 Task: Plan a trip to Dubai, including visiting the Burj Khalifa and exploring flight options from New Delhi.
Action: Mouse moved to (376, 603)
Screenshot: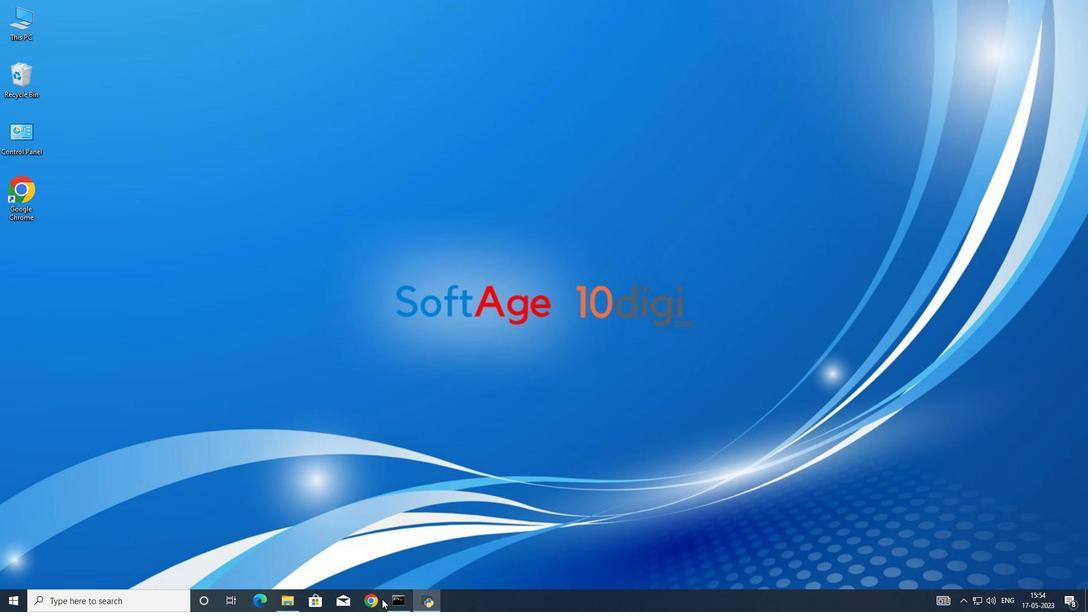 
Action: Mouse pressed left at (376, 603)
Screenshot: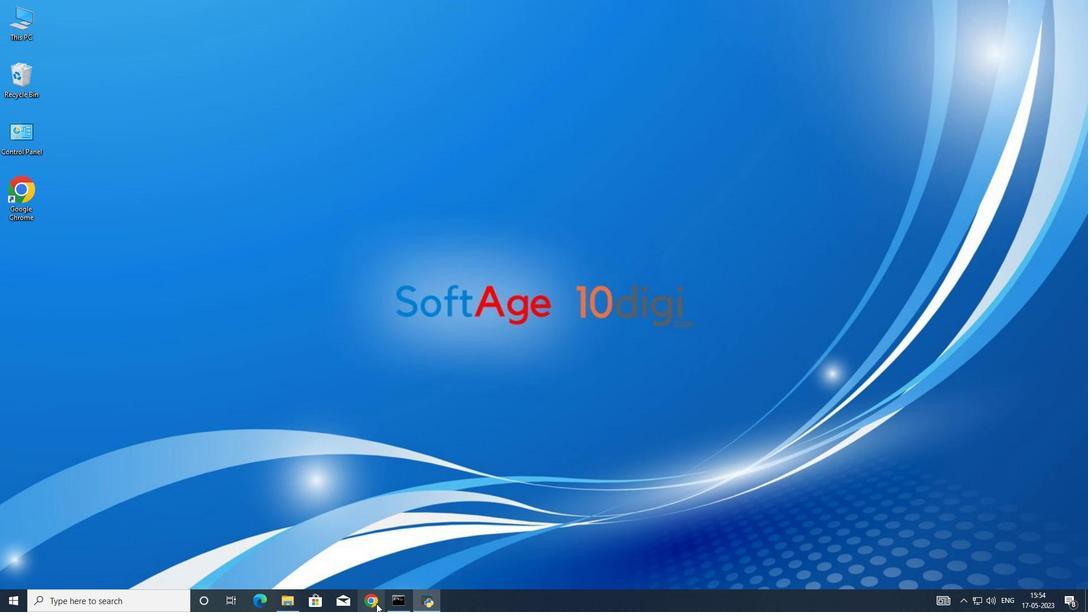 
Action: Mouse moved to (480, 302)
Screenshot: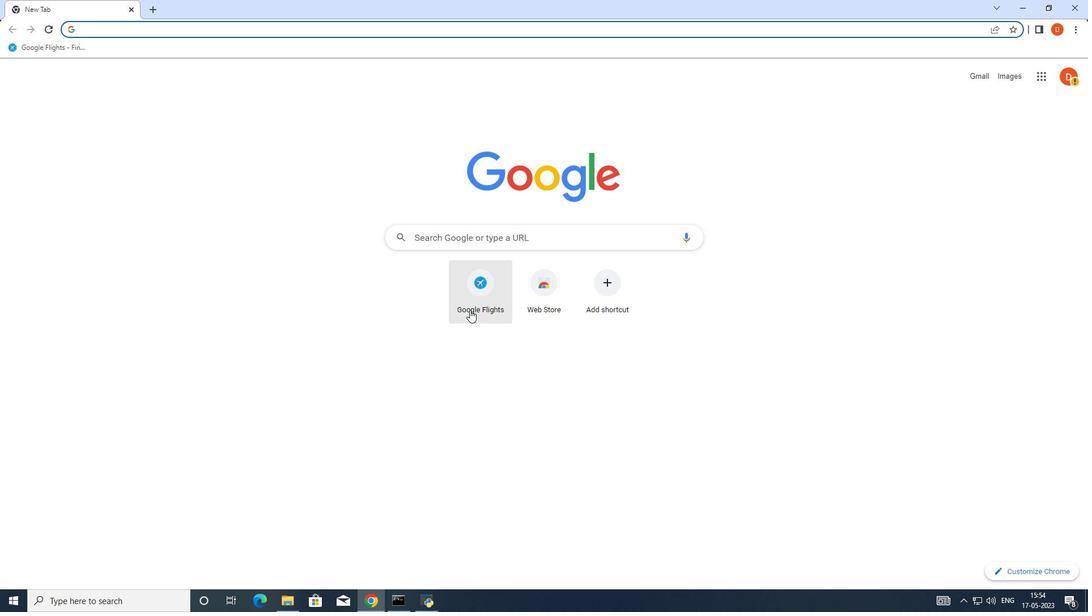 
Action: Mouse pressed left at (480, 302)
Screenshot: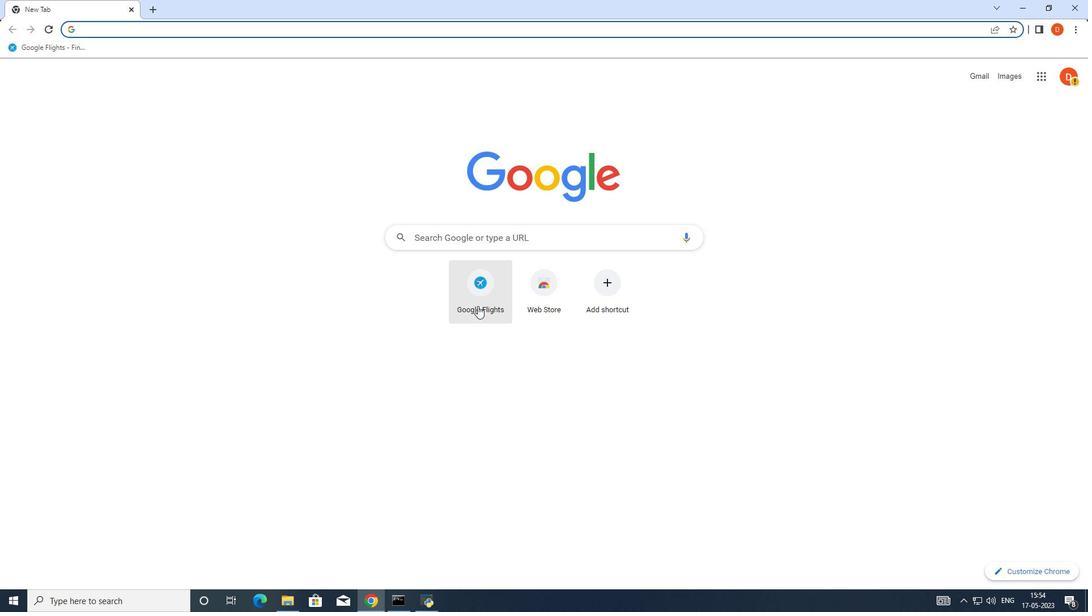 
Action: Mouse moved to (20, 61)
Screenshot: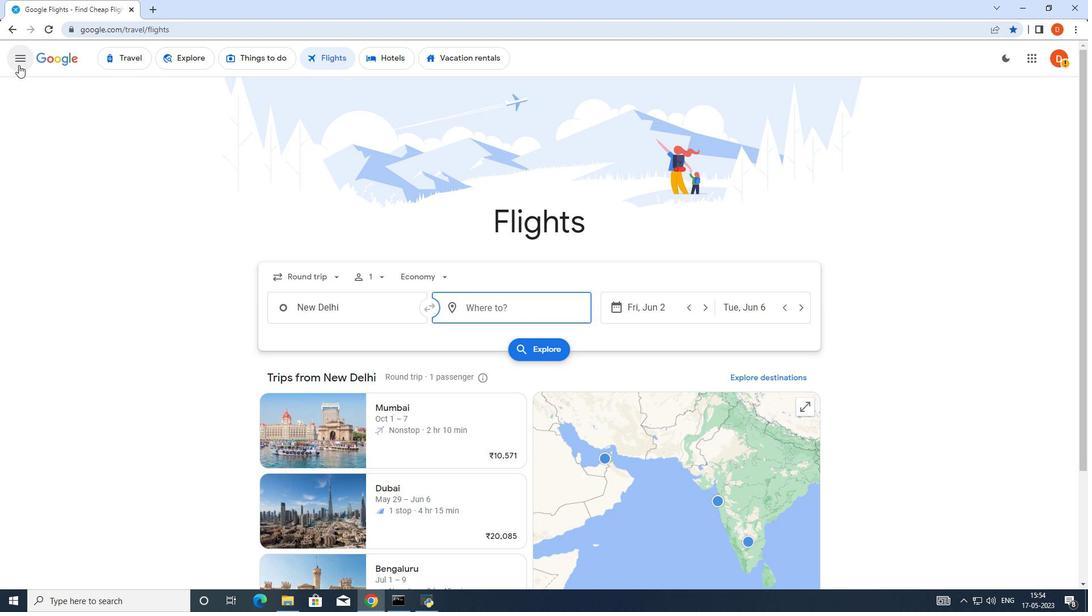 
Action: Mouse pressed left at (20, 61)
Screenshot: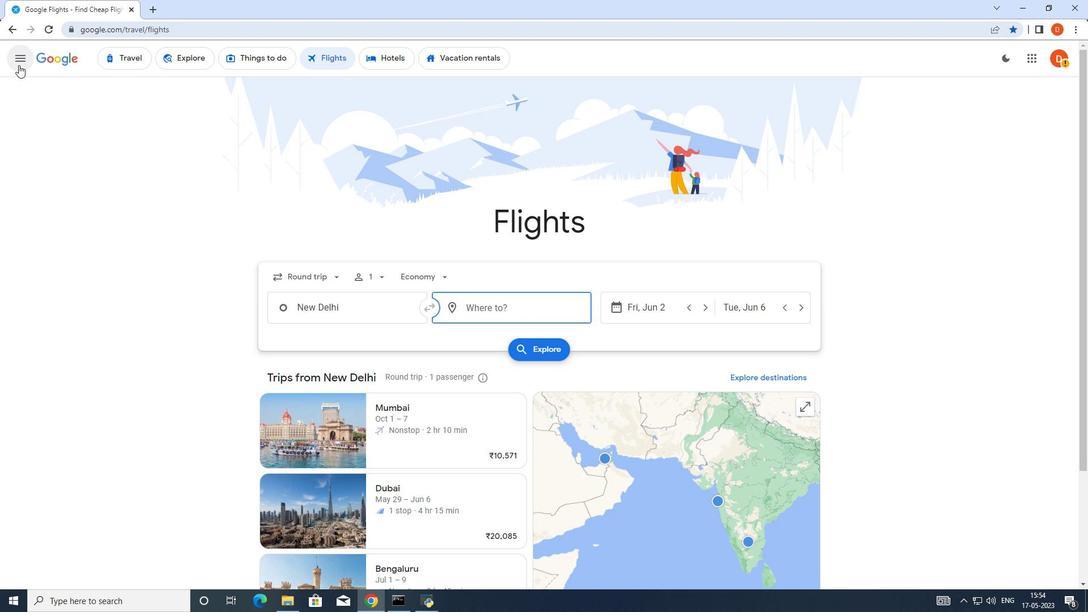 
Action: Mouse moved to (85, 121)
Screenshot: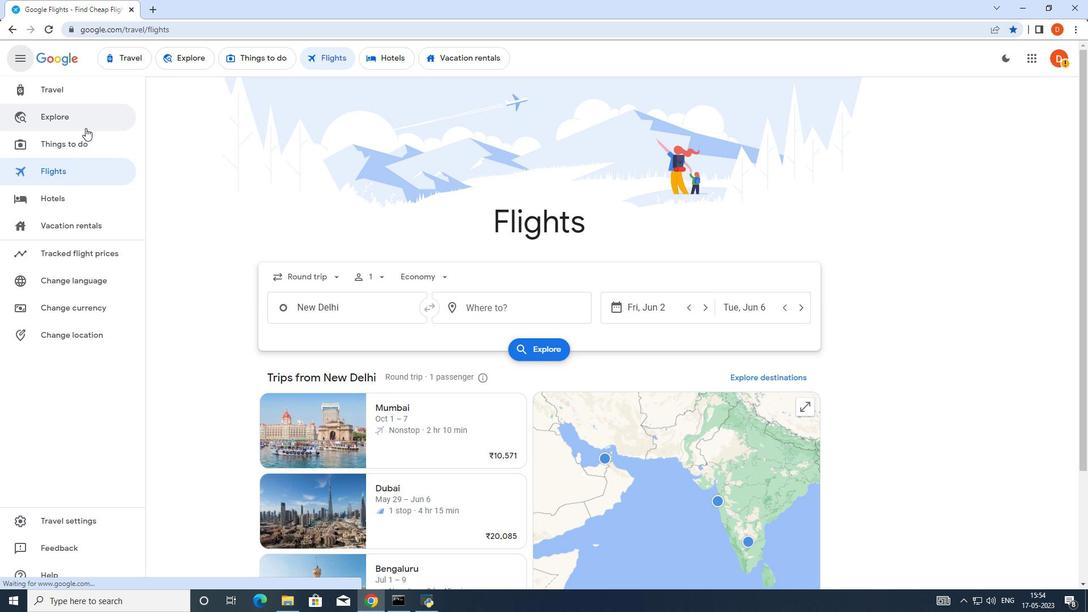 
Action: Mouse pressed left at (85, 121)
Screenshot: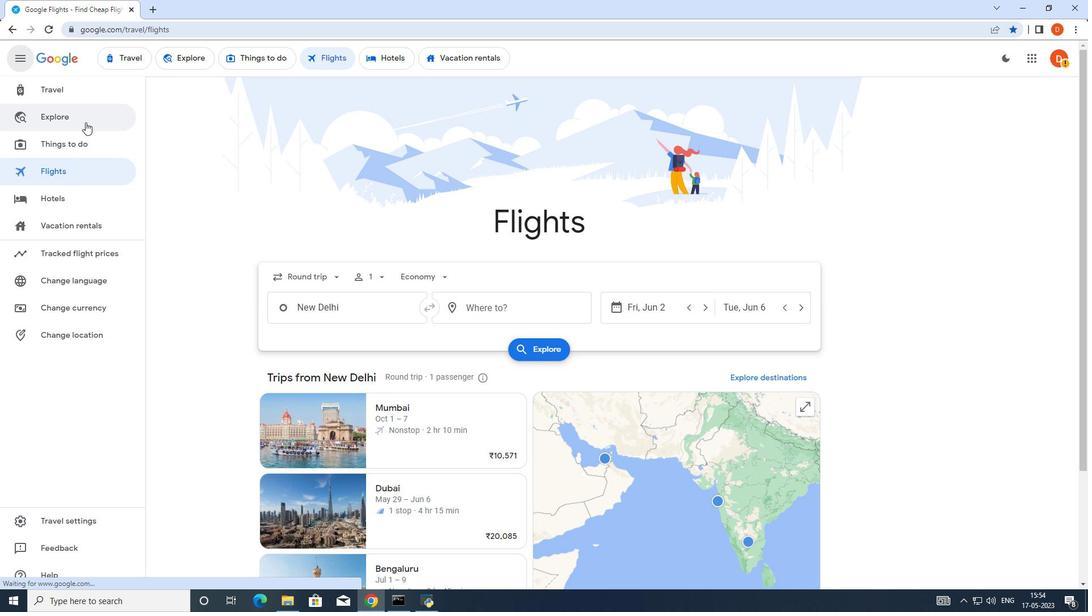 
Action: Mouse moved to (145, 129)
Screenshot: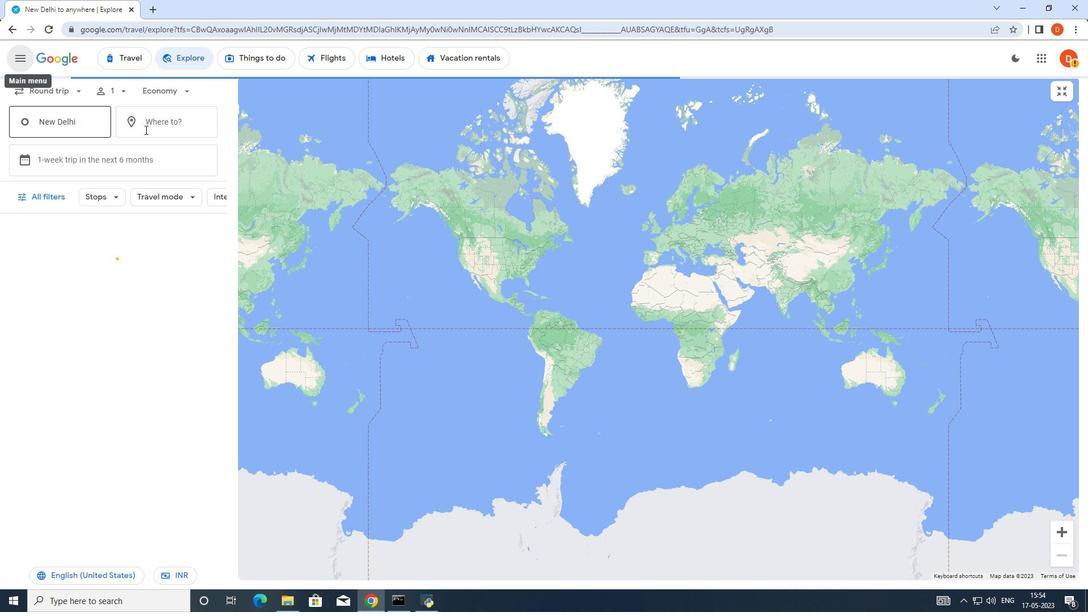 
Action: Mouse pressed left at (145, 129)
Screenshot: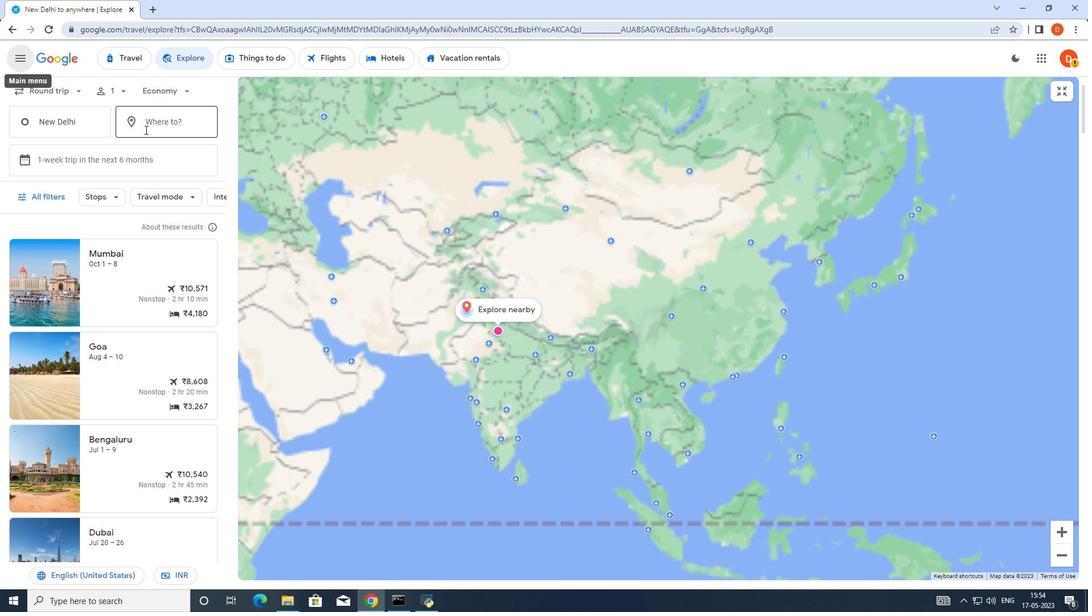 
Action: Mouse moved to (142, 134)
Screenshot: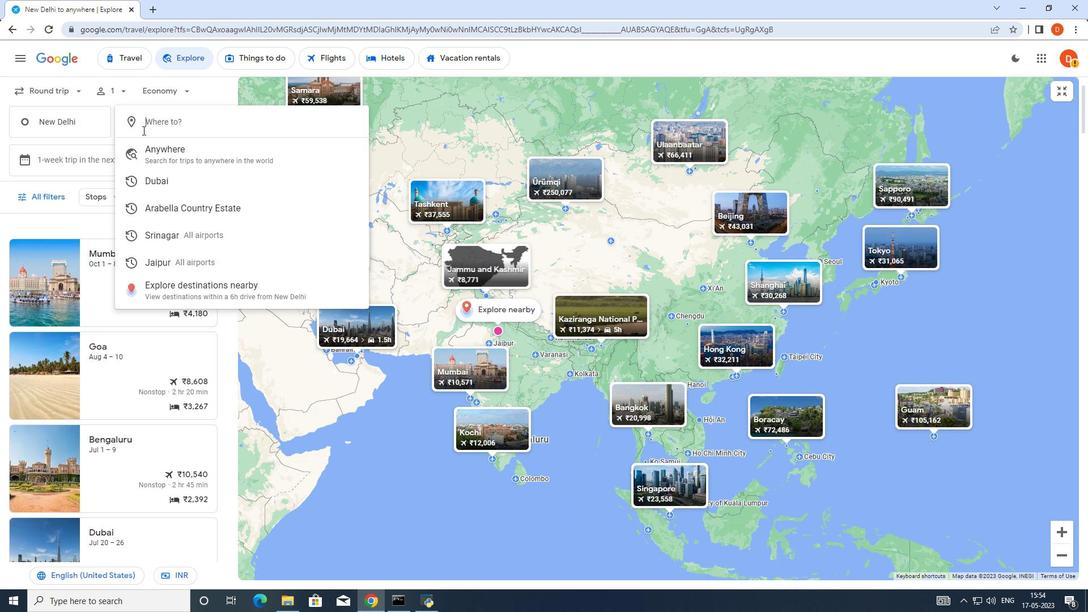 
Action: Key pressed dubai
Screenshot: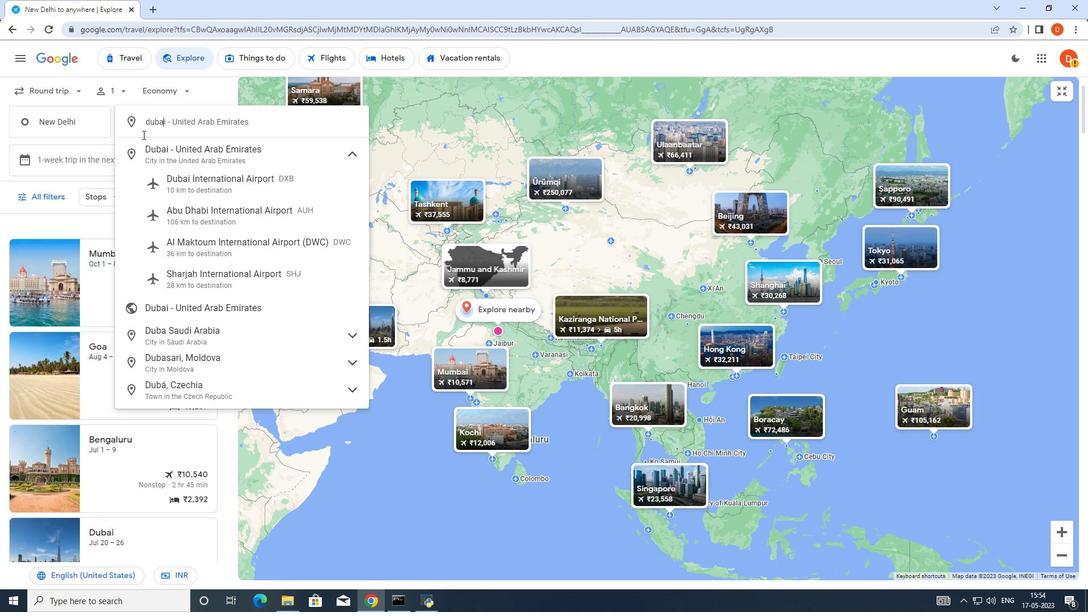 
Action: Mouse moved to (205, 126)
Screenshot: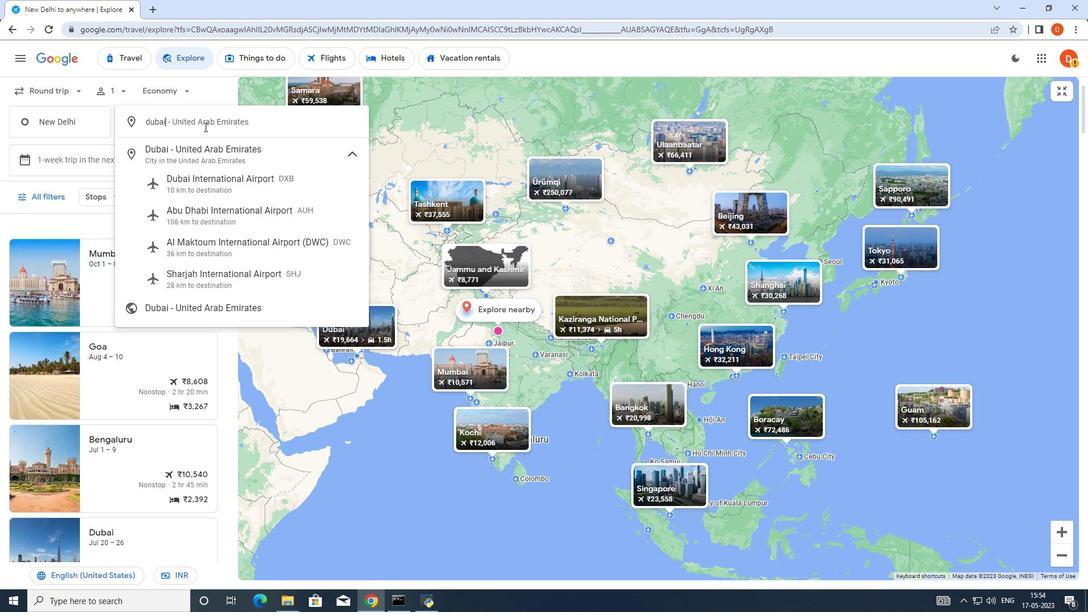 
Action: Mouse pressed left at (205, 126)
Screenshot: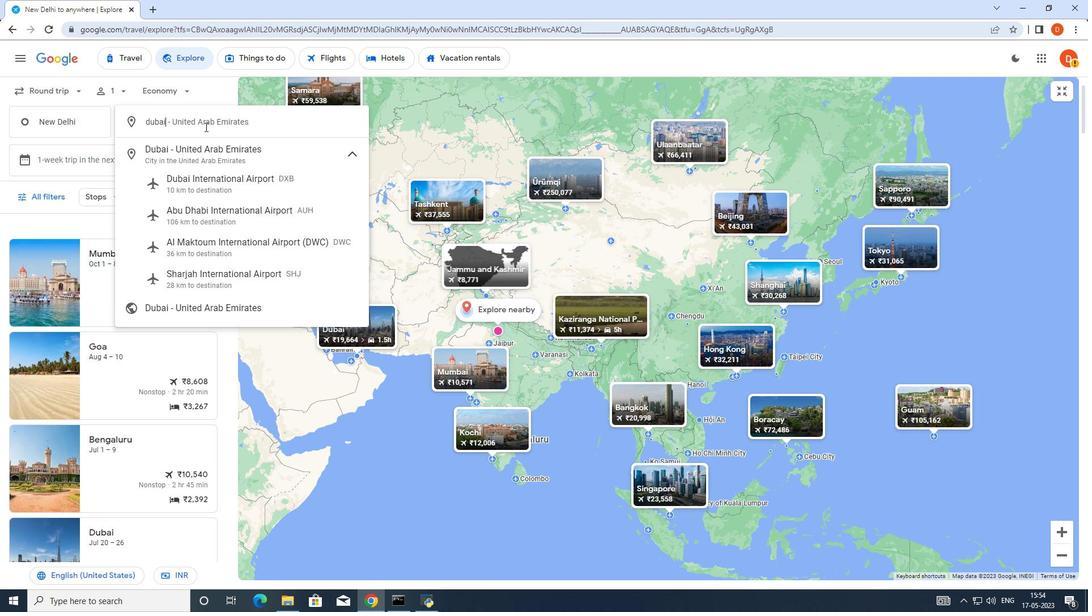 
Action: Mouse moved to (273, 124)
Screenshot: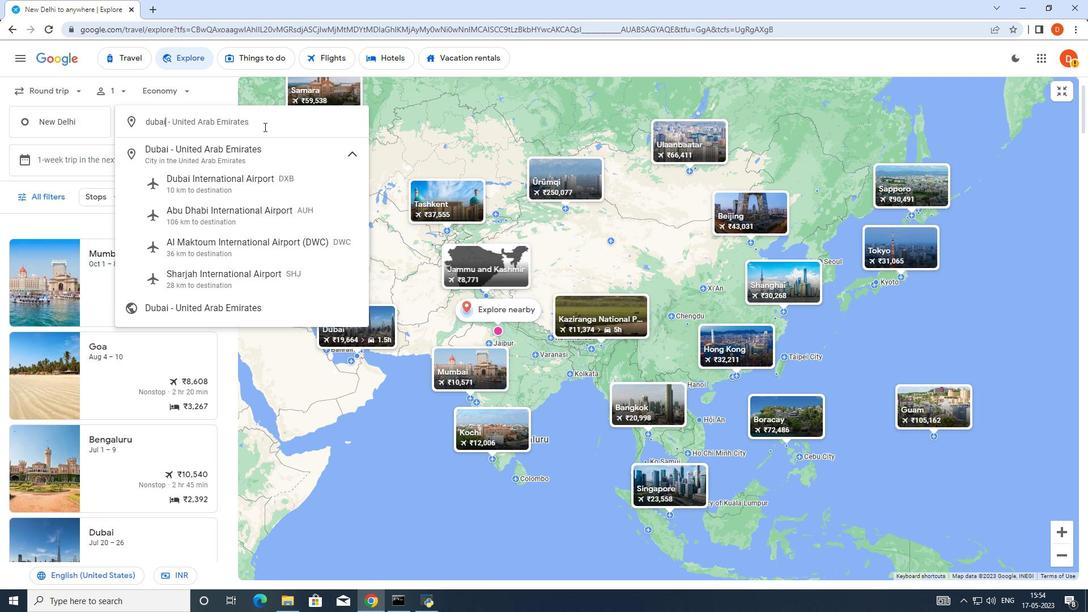 
Action: Mouse pressed left at (273, 124)
Screenshot: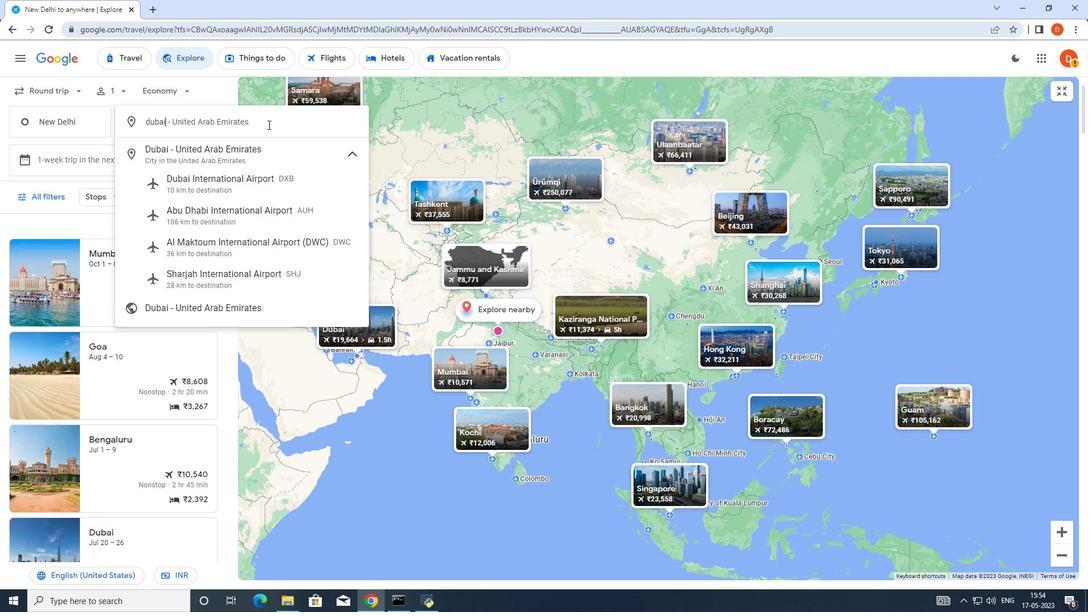 
Action: Mouse moved to (271, 125)
Screenshot: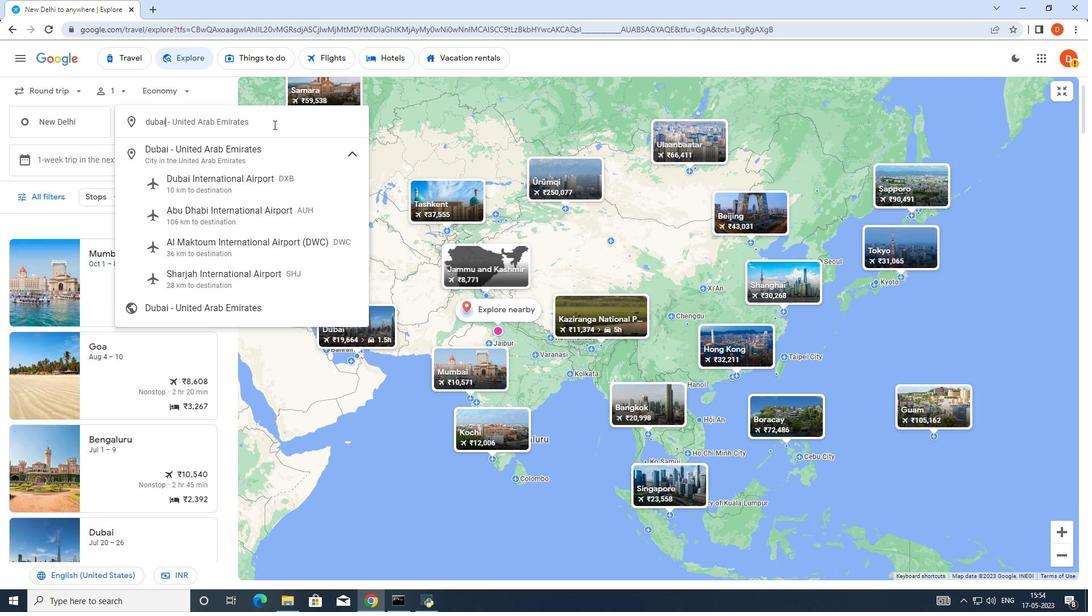 
Action: Key pressed <Key.enter>
Screenshot: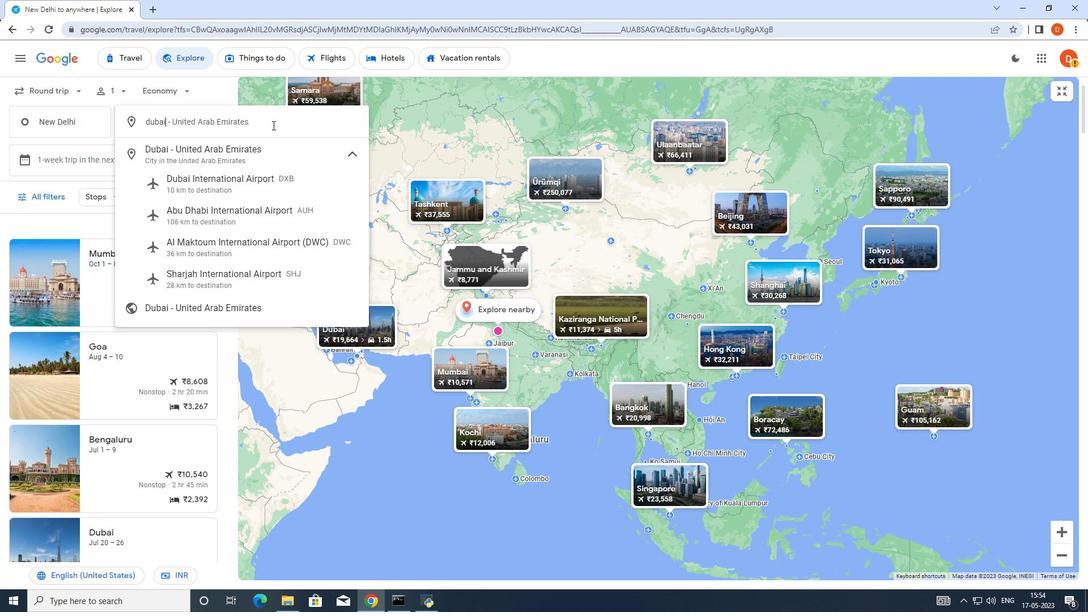 
Action: Mouse moved to (150, 312)
Screenshot: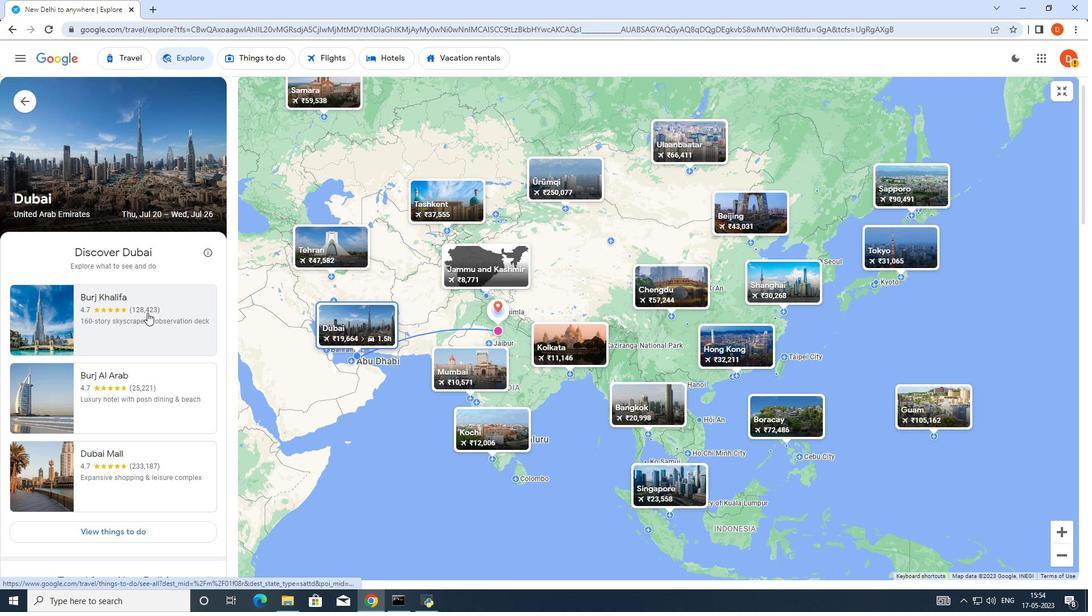 
Action: Mouse scrolled (150, 312) with delta (0, 0)
Screenshot: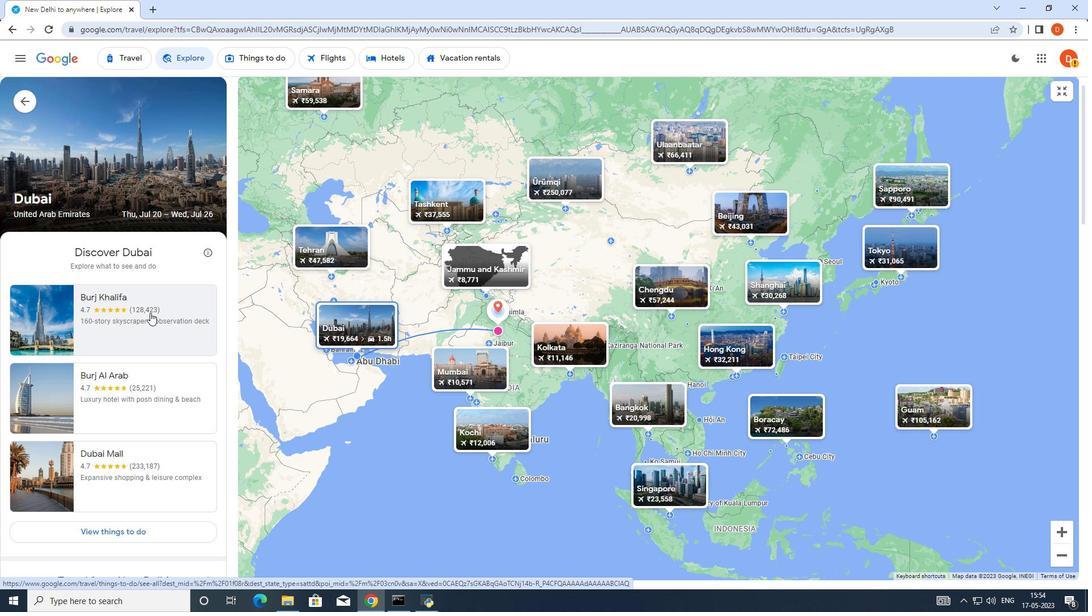 
Action: Mouse moved to (161, 250)
Screenshot: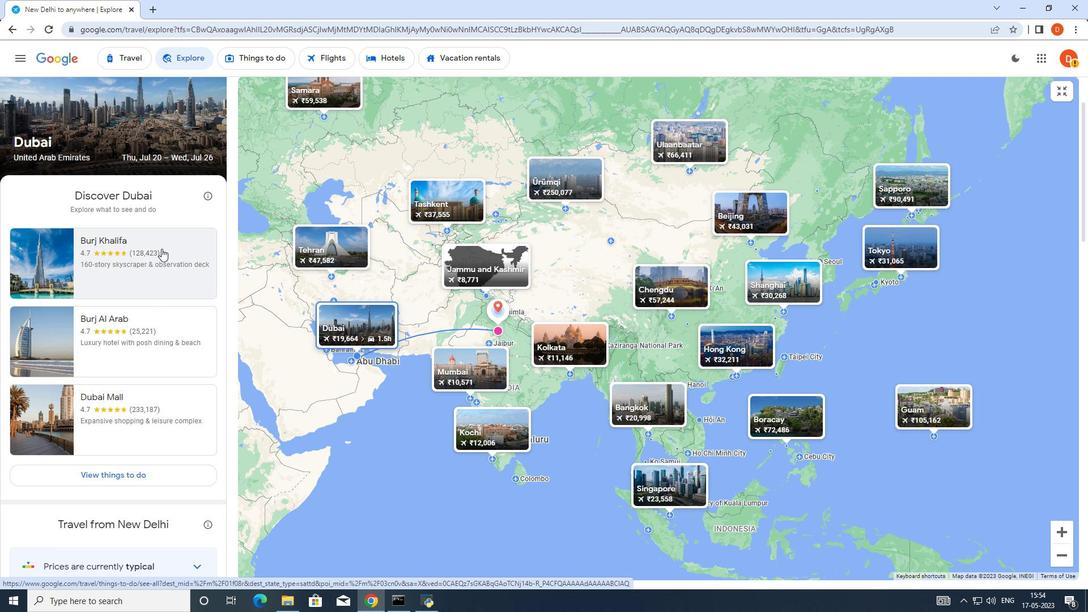 
Action: Mouse pressed left at (161, 250)
Screenshot: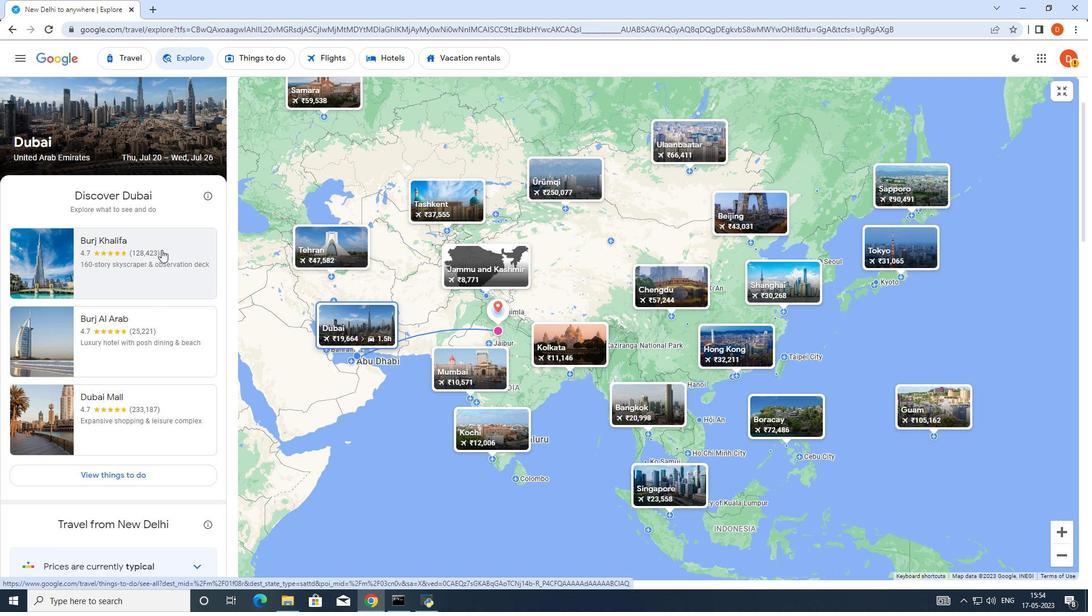 
Action: Mouse moved to (151, 285)
Screenshot: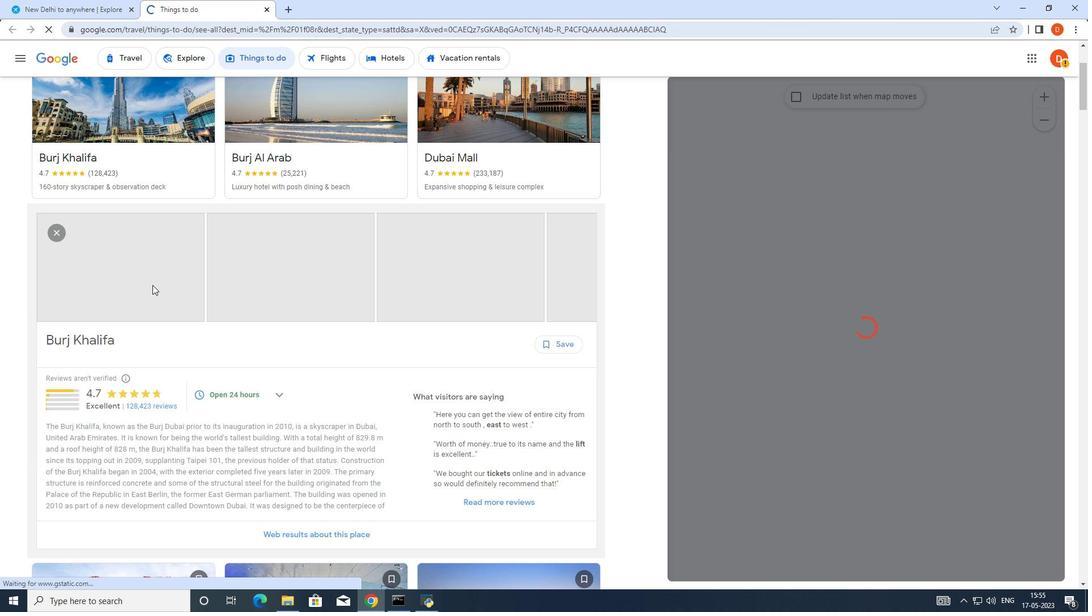 
Action: Mouse scrolled (151, 284) with delta (0, 0)
Screenshot: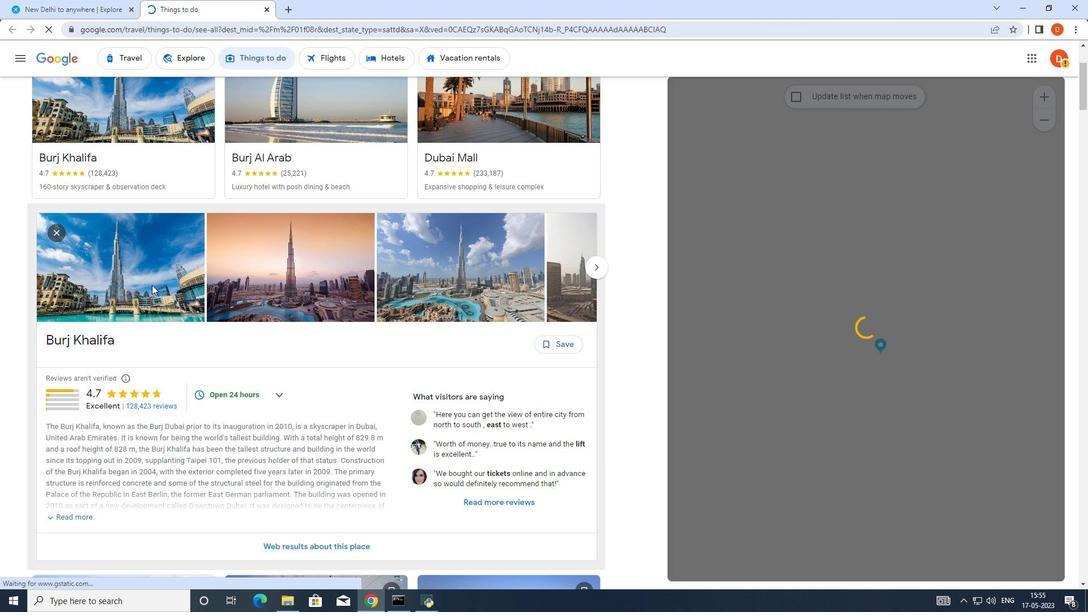 
Action: Mouse scrolled (151, 284) with delta (0, 0)
Screenshot: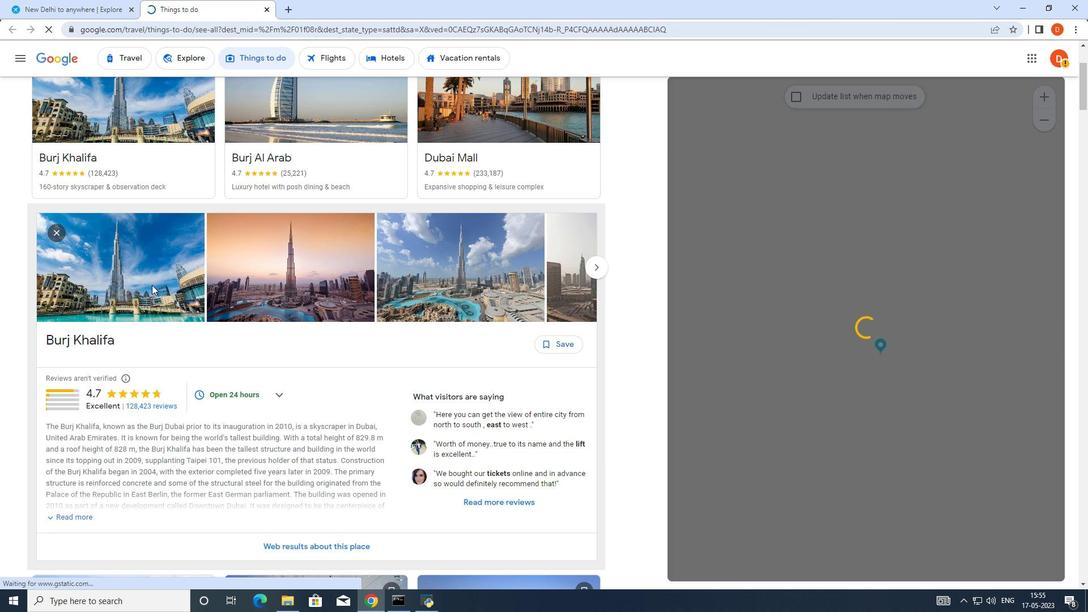
Action: Mouse scrolled (151, 284) with delta (0, 0)
Screenshot: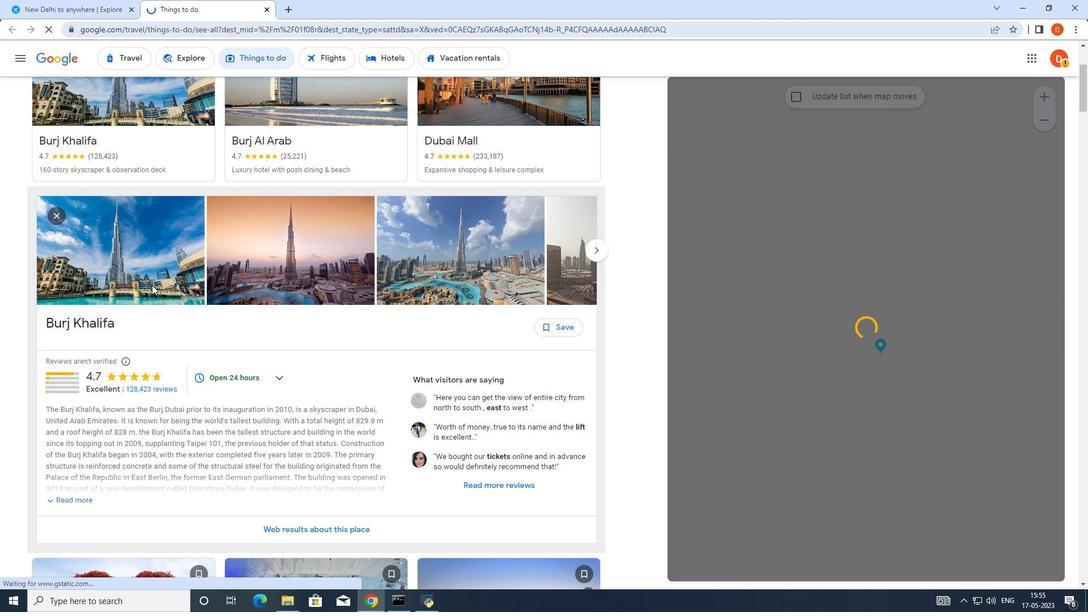 
Action: Mouse moved to (490, 331)
Screenshot: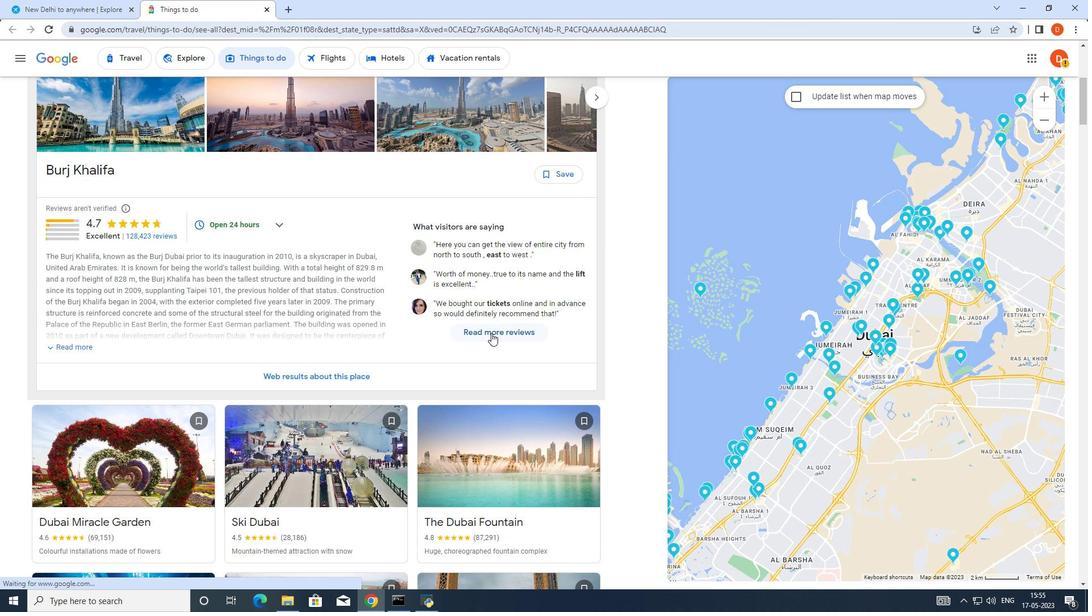 
Action: Mouse pressed left at (490, 331)
Screenshot: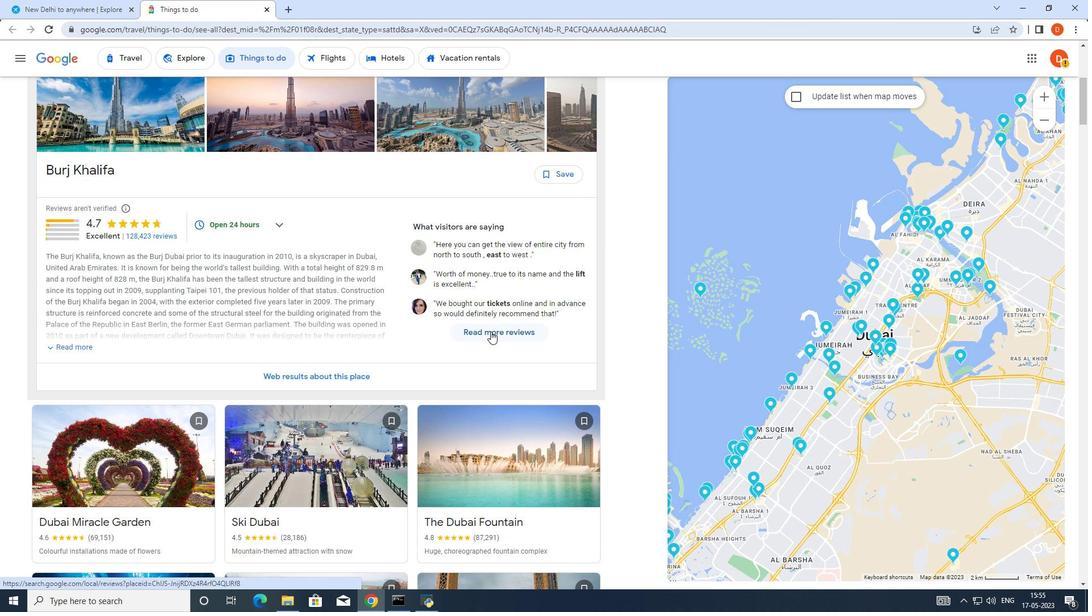 
Action: Mouse moved to (556, 378)
Screenshot: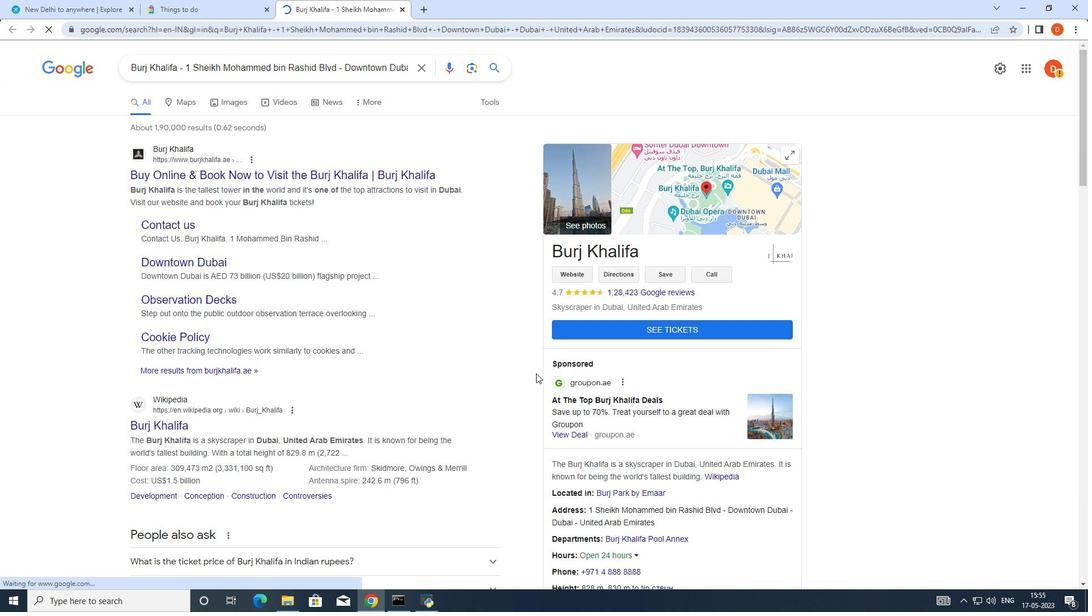 
Action: Mouse scrolled (556, 377) with delta (0, 0)
Screenshot: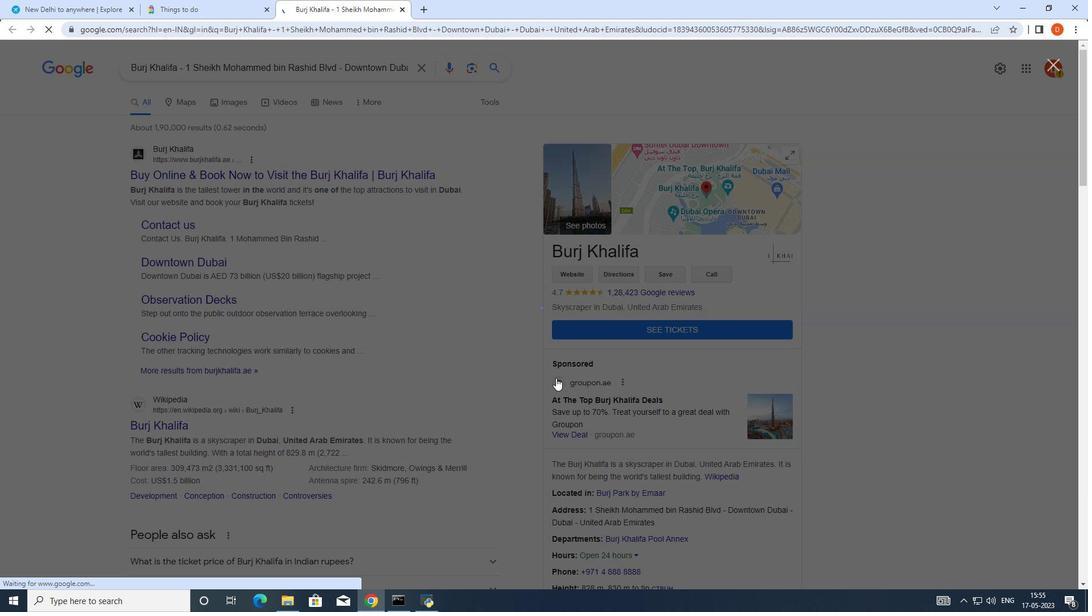 
Action: Mouse scrolled (556, 377) with delta (0, 0)
Screenshot: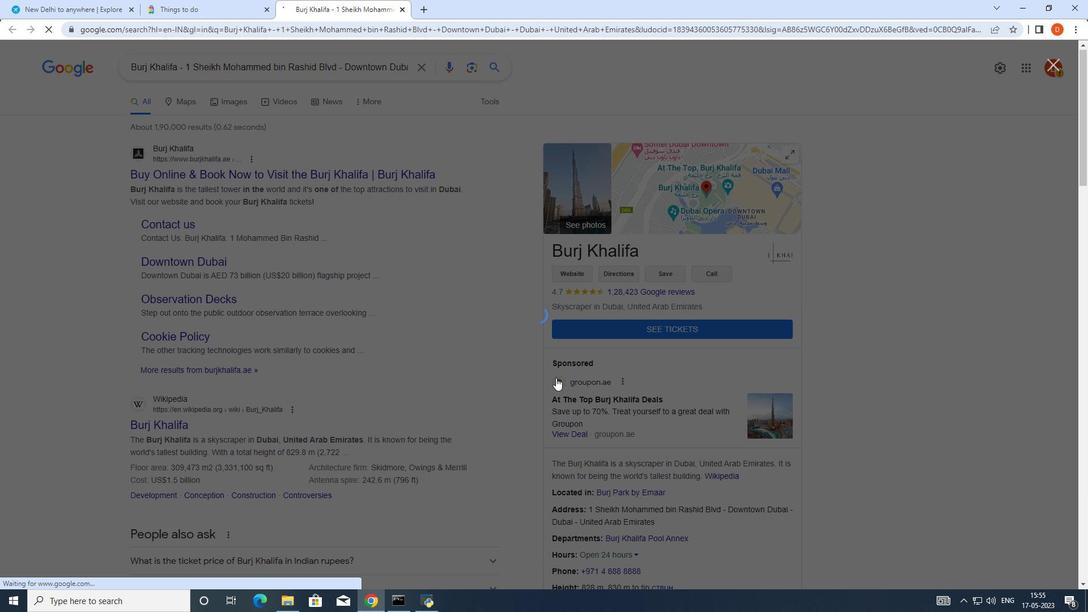
Action: Mouse moved to (412, 318)
Screenshot: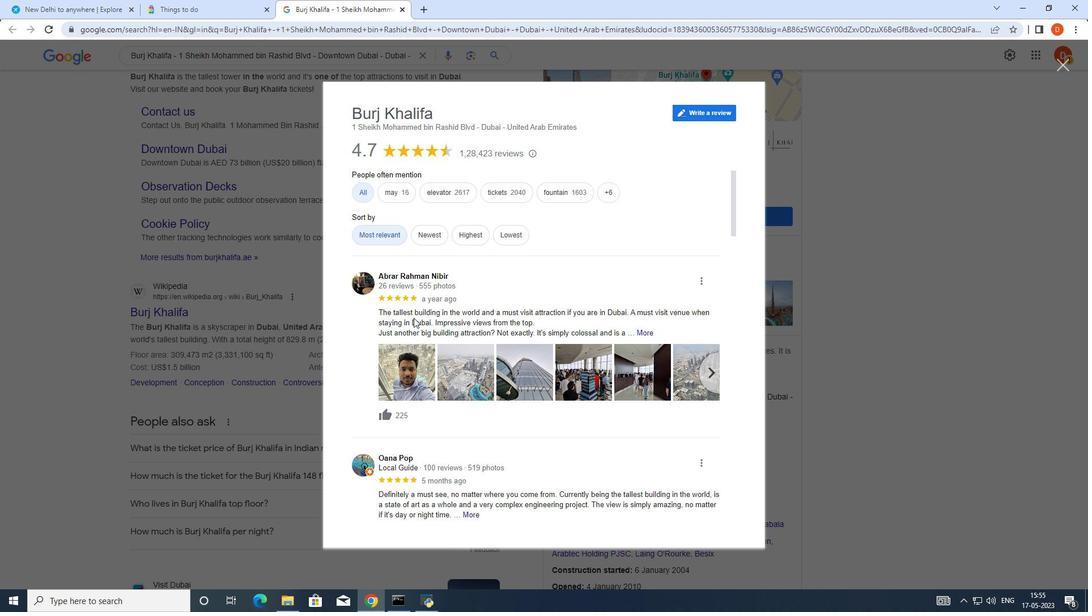 
Action: Mouse scrolled (412, 317) with delta (0, 0)
Screenshot: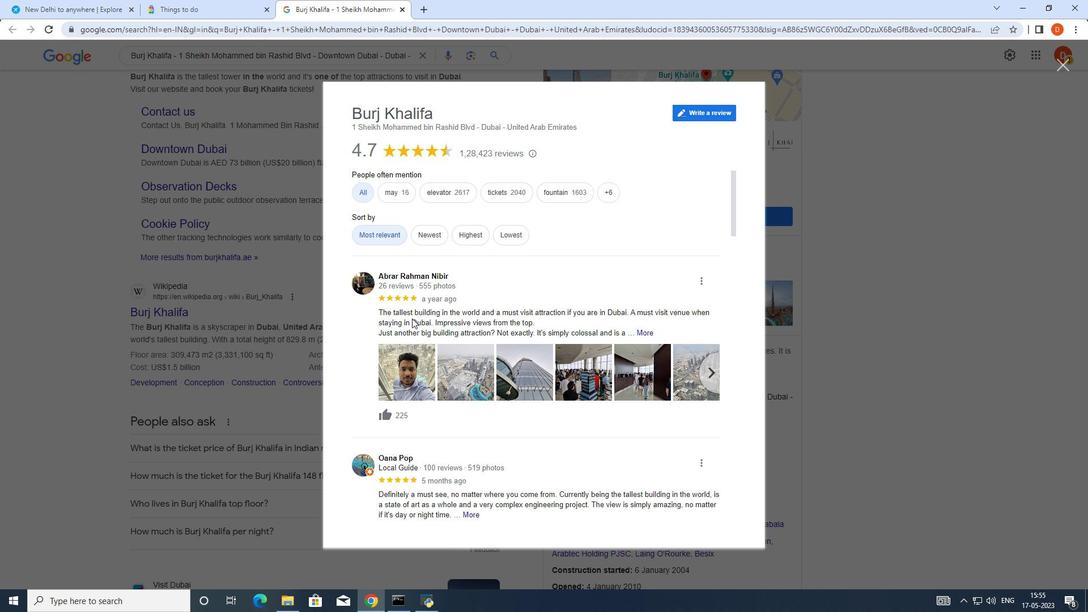 
Action: Mouse moved to (643, 272)
Screenshot: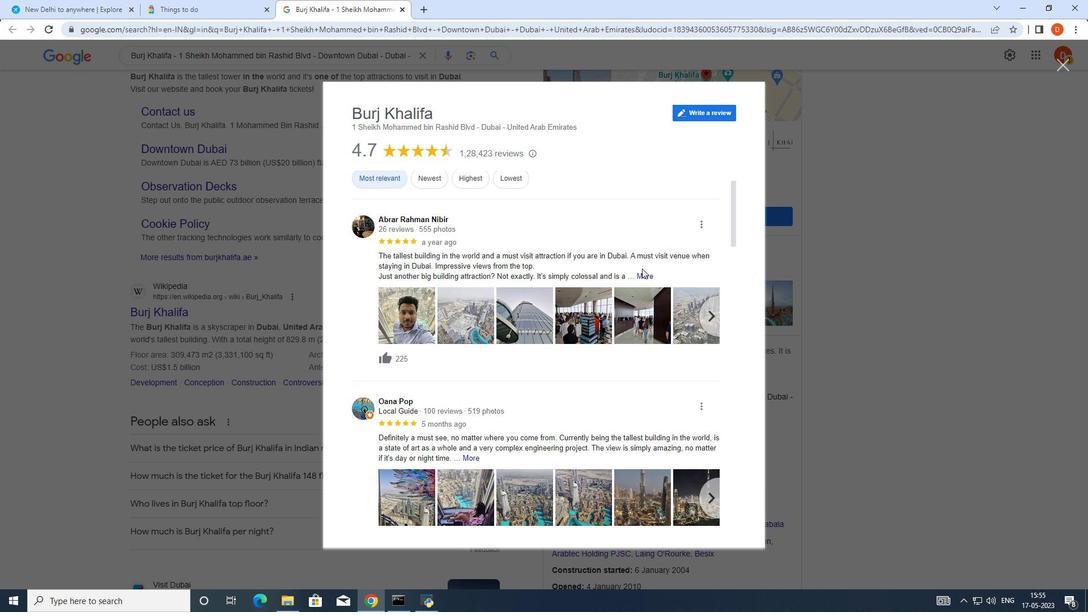
Action: Mouse pressed left at (643, 272)
Screenshot: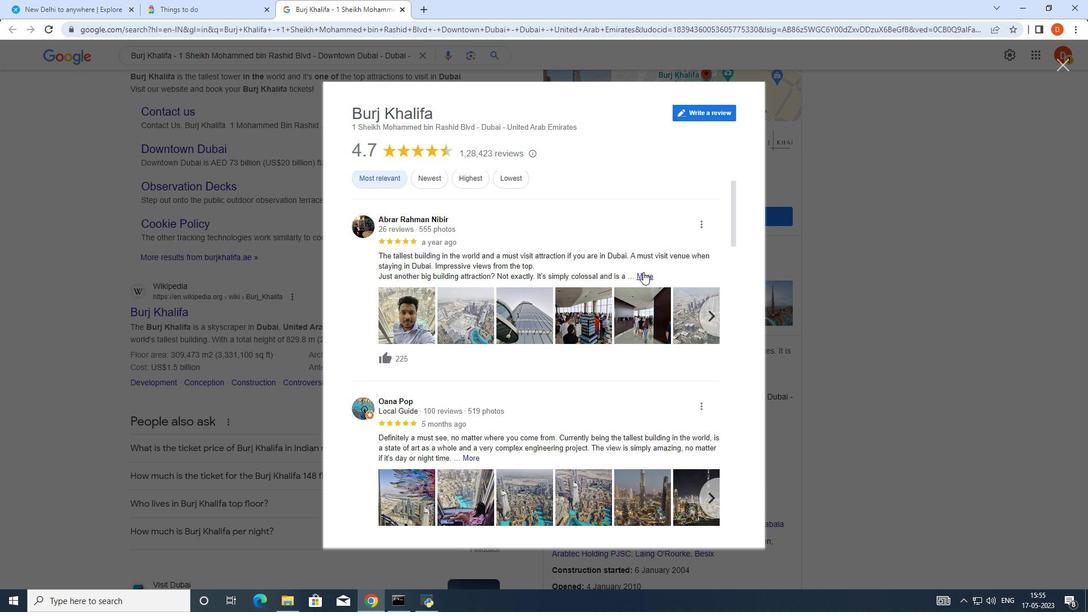 
Action: Mouse moved to (442, 380)
Screenshot: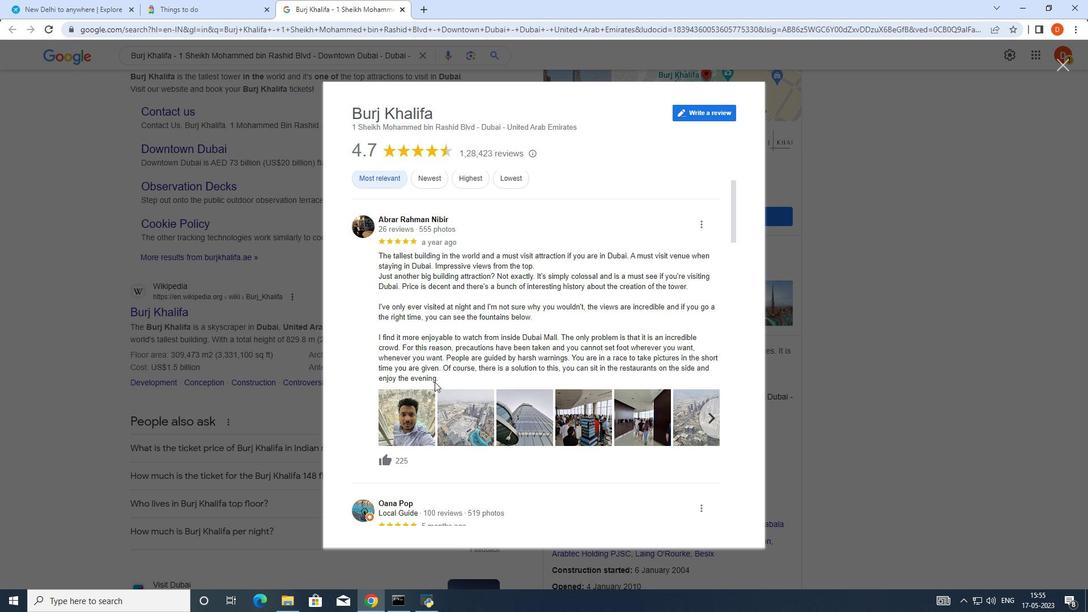 
Action: Mouse scrolled (442, 379) with delta (0, 0)
Screenshot: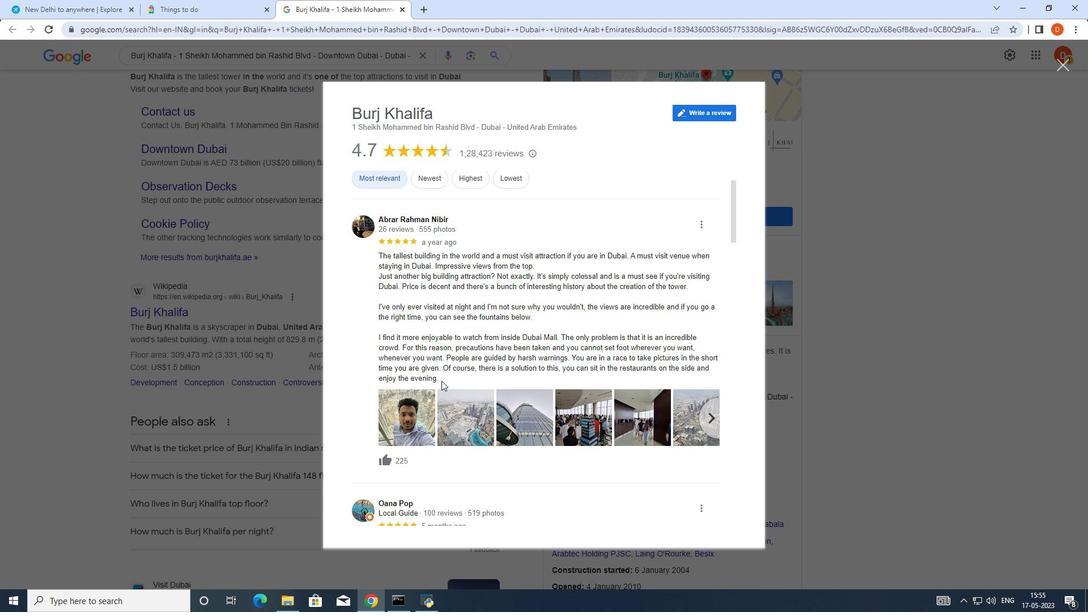 
Action: Mouse scrolled (442, 379) with delta (0, 0)
Screenshot: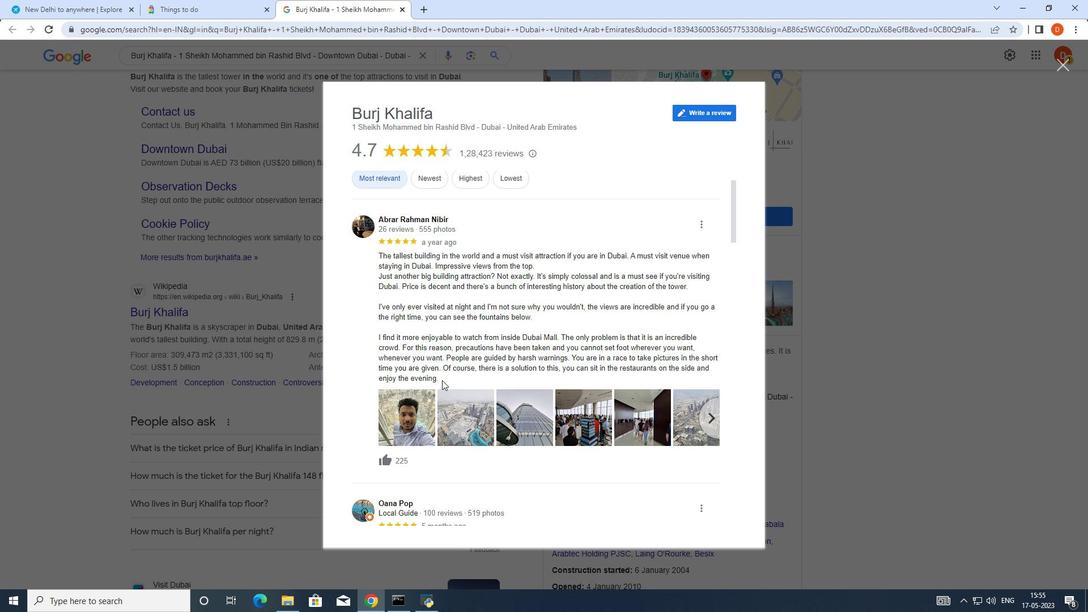 
Action: Mouse scrolled (442, 379) with delta (0, 0)
Screenshot: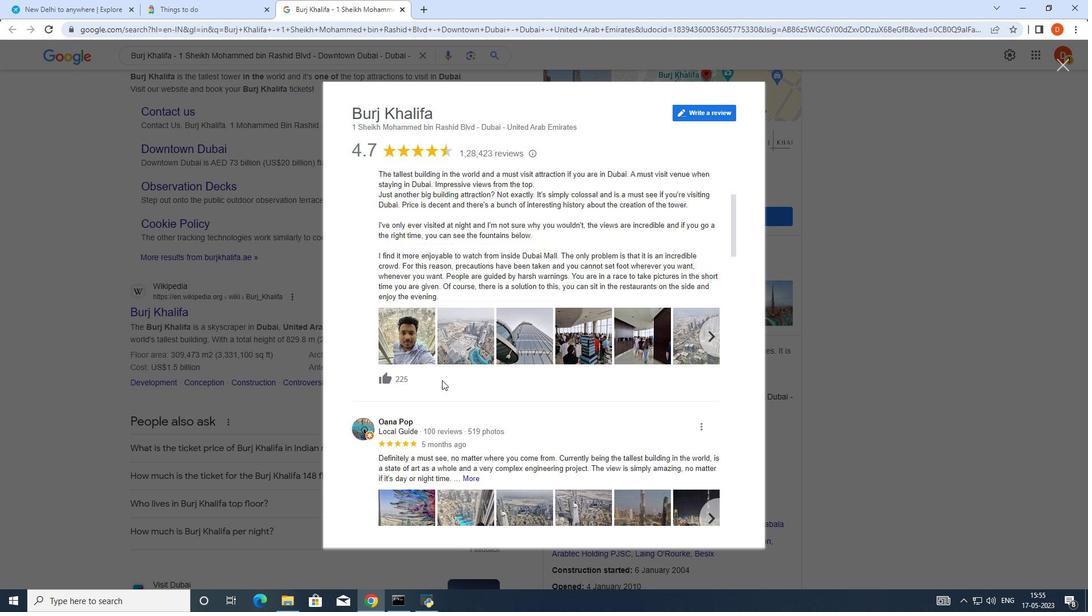 
Action: Mouse moved to (445, 377)
Screenshot: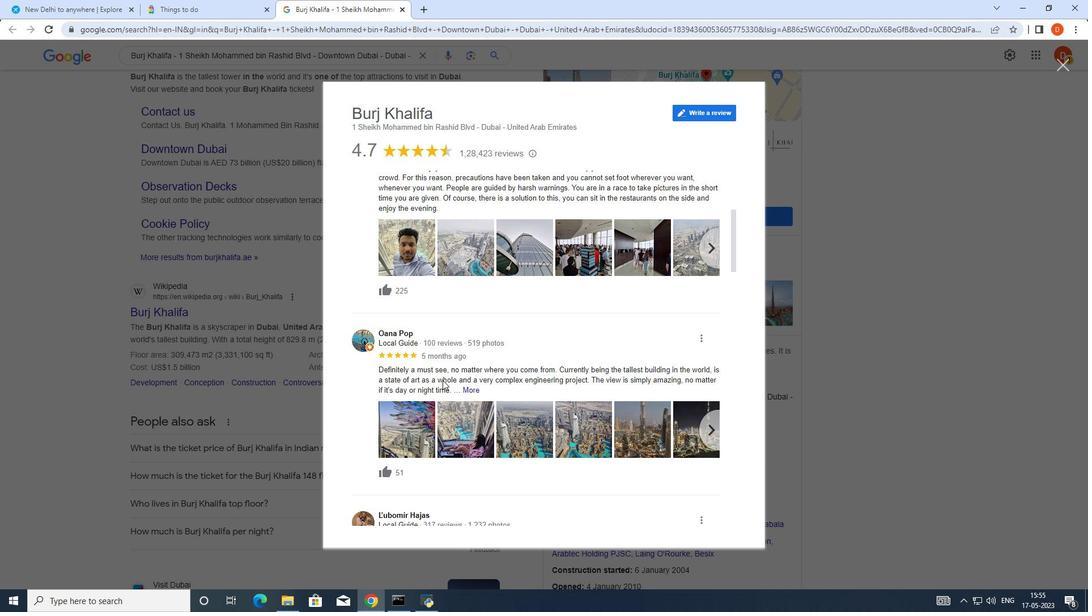 
Action: Mouse scrolled (445, 376) with delta (0, 0)
Screenshot: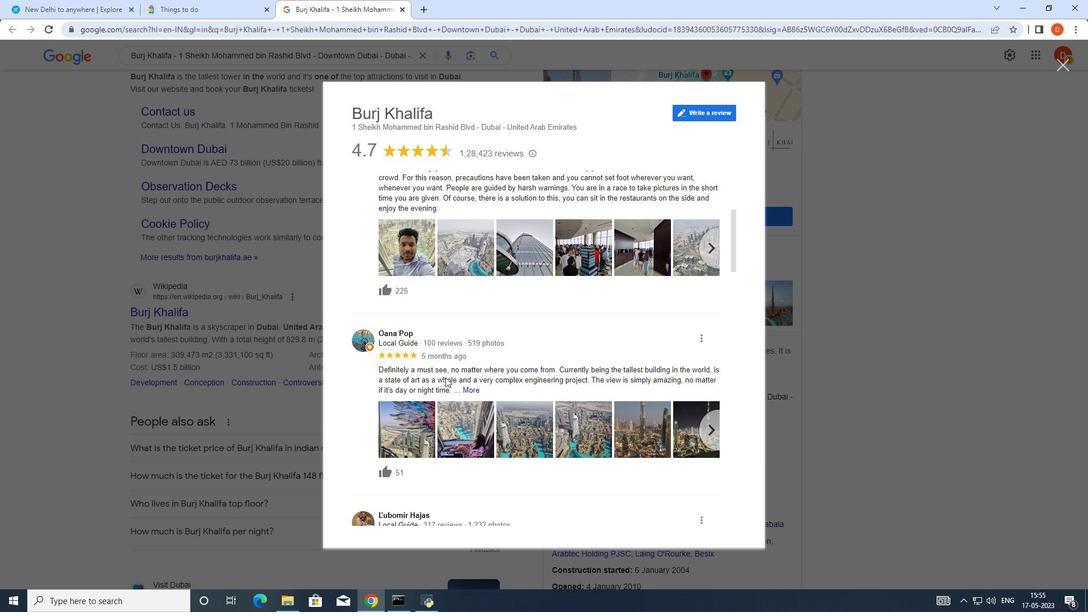 
Action: Mouse moved to (410, 380)
Screenshot: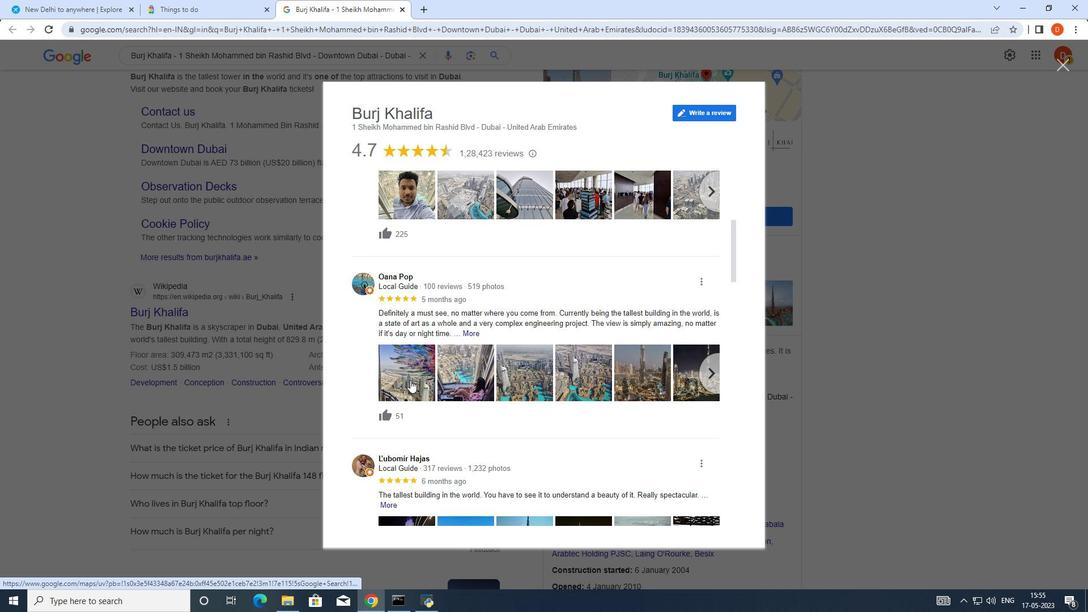 
Action: Mouse scrolled (410, 379) with delta (0, 0)
Screenshot: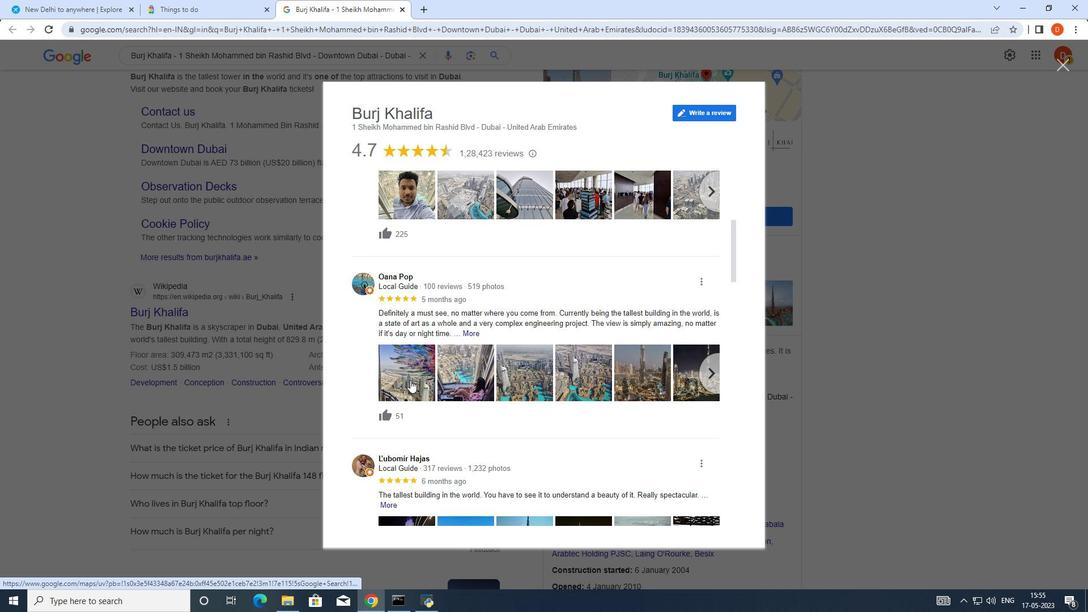 
Action: Mouse scrolled (410, 379) with delta (0, 0)
Screenshot: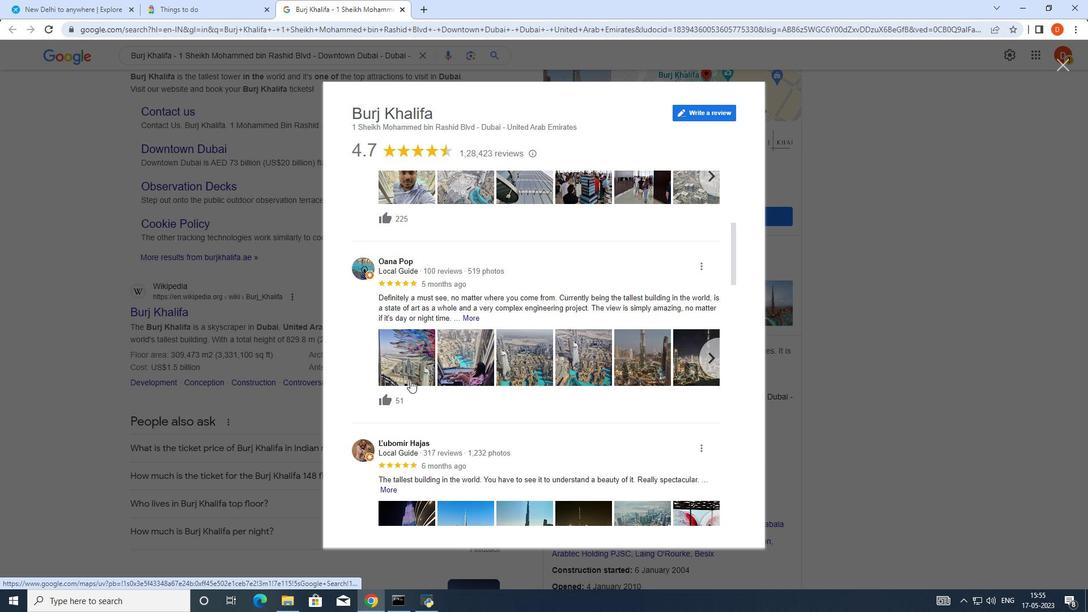
Action: Mouse scrolled (410, 379) with delta (0, 0)
Screenshot: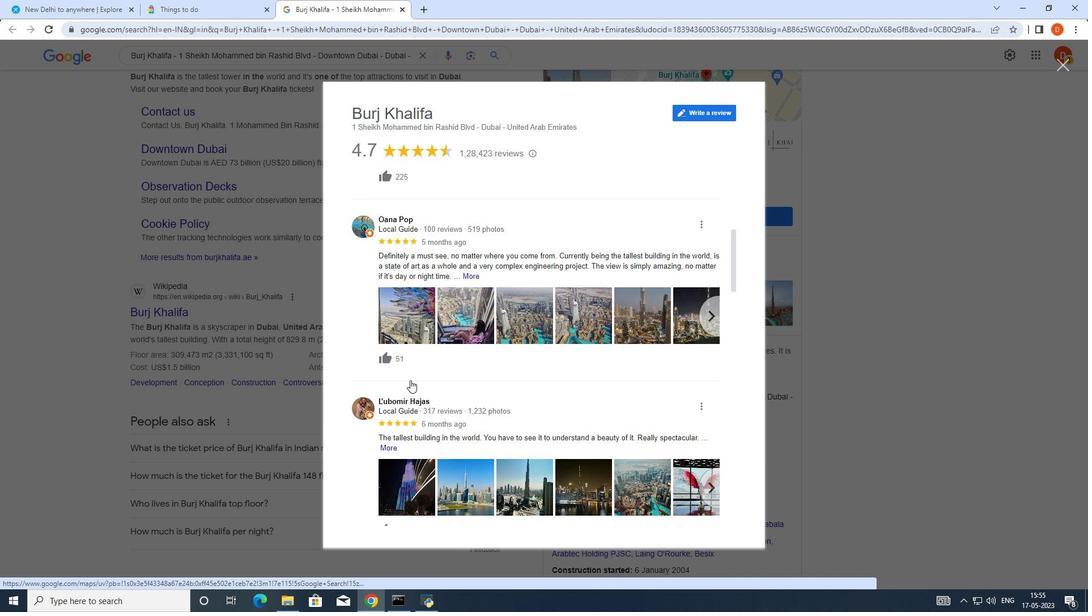 
Action: Mouse scrolled (410, 379) with delta (0, 0)
Screenshot: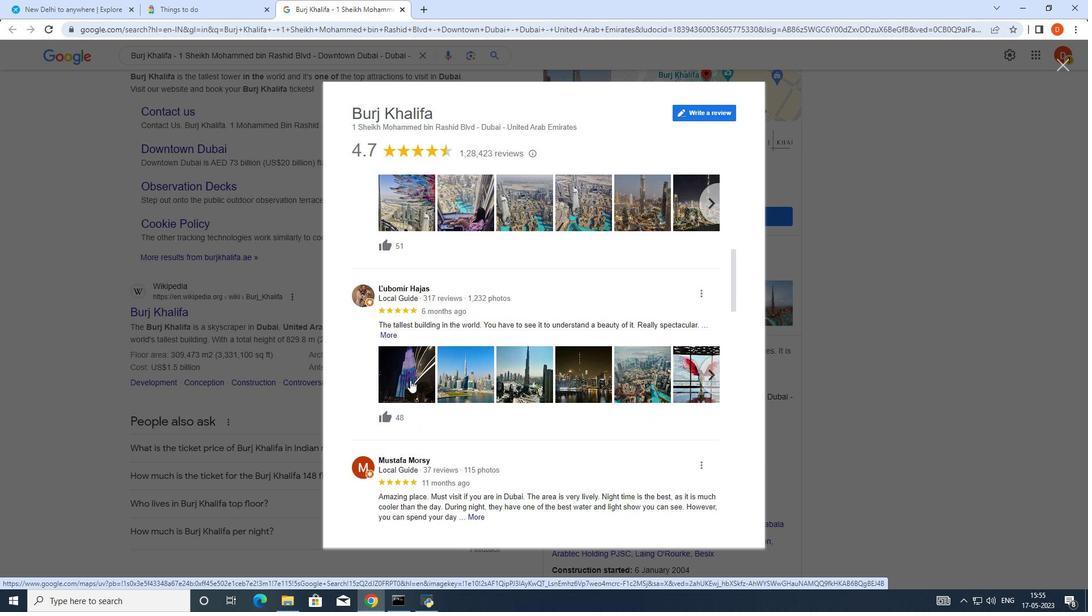 
Action: Mouse scrolled (410, 379) with delta (0, 0)
Screenshot: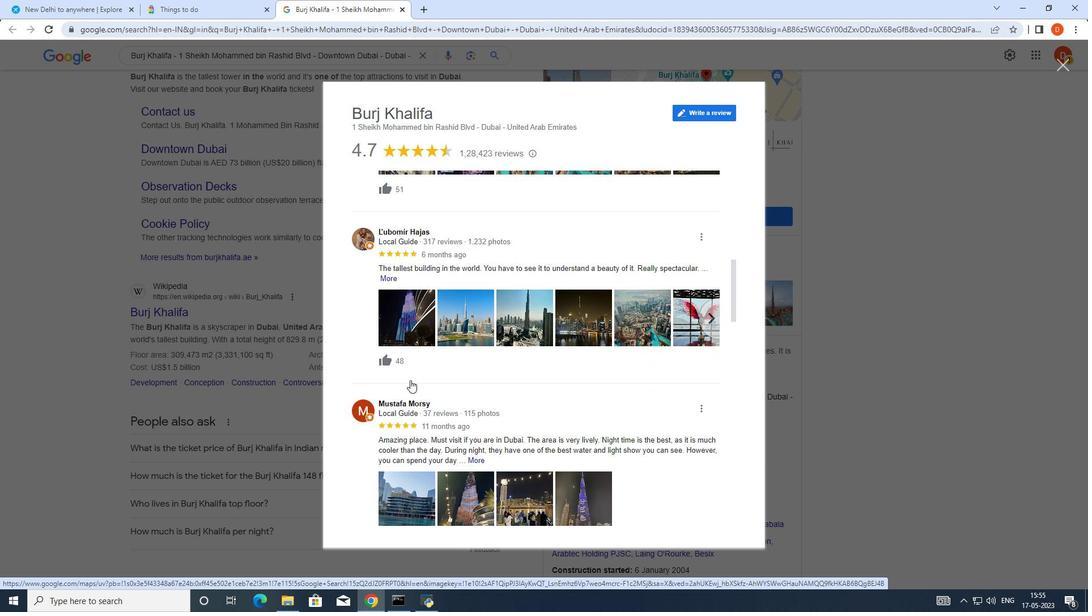 
Action: Mouse scrolled (410, 379) with delta (0, 0)
Screenshot: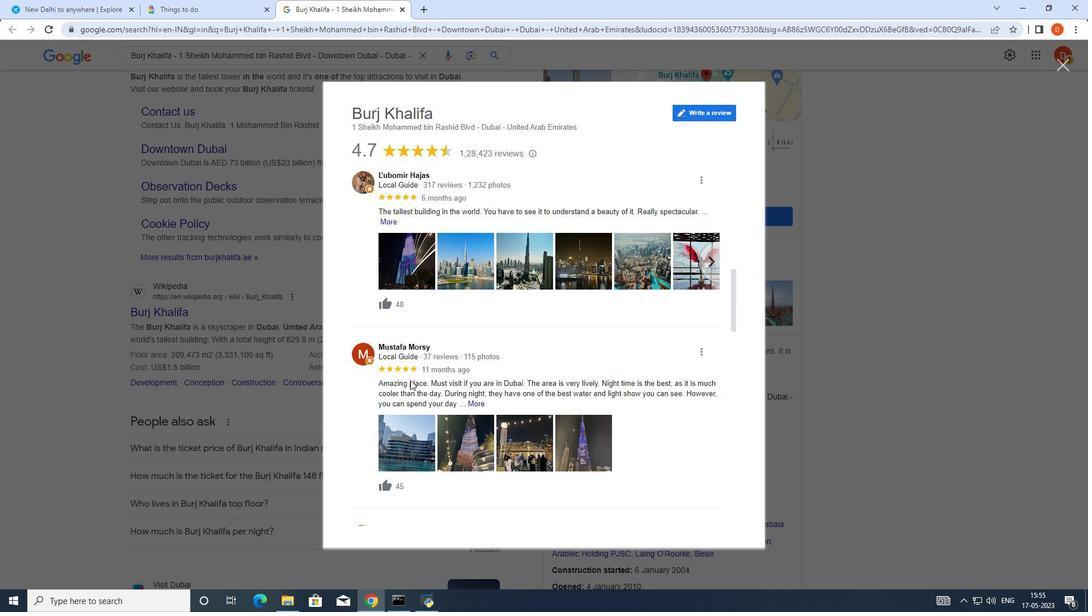 
Action: Mouse moved to (412, 380)
Screenshot: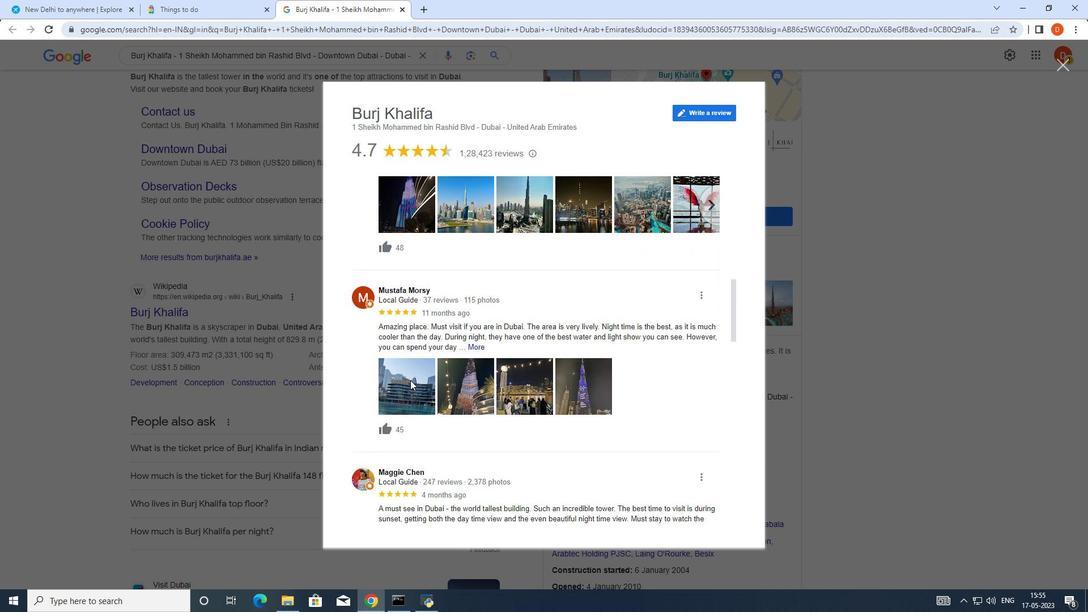 
Action: Mouse scrolled (412, 379) with delta (0, 0)
Screenshot: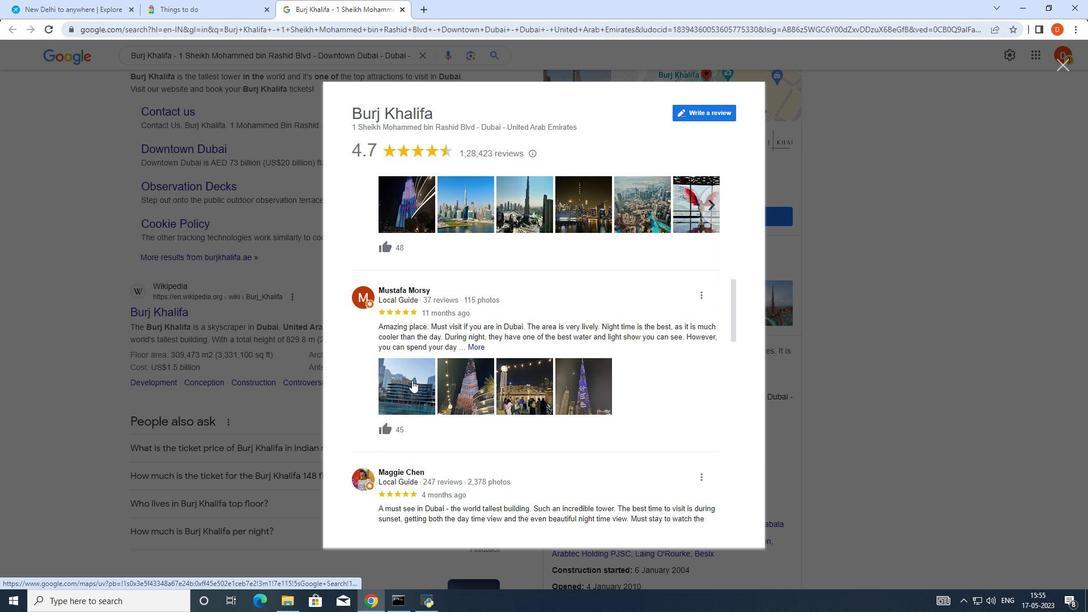 
Action: Mouse scrolled (412, 379) with delta (0, 0)
Screenshot: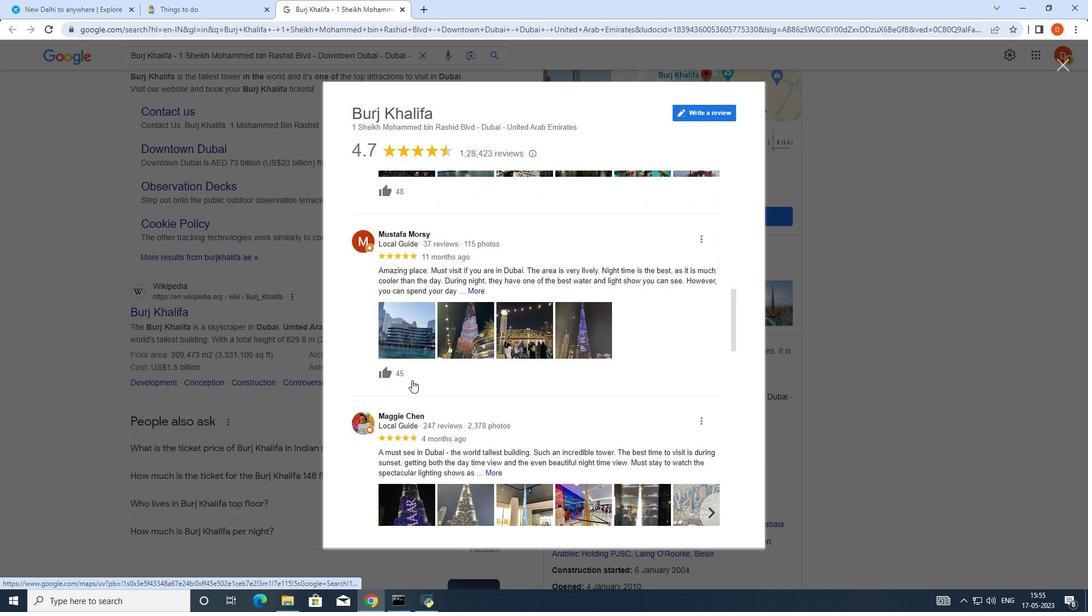 
Action: Mouse scrolled (412, 379) with delta (0, 0)
Screenshot: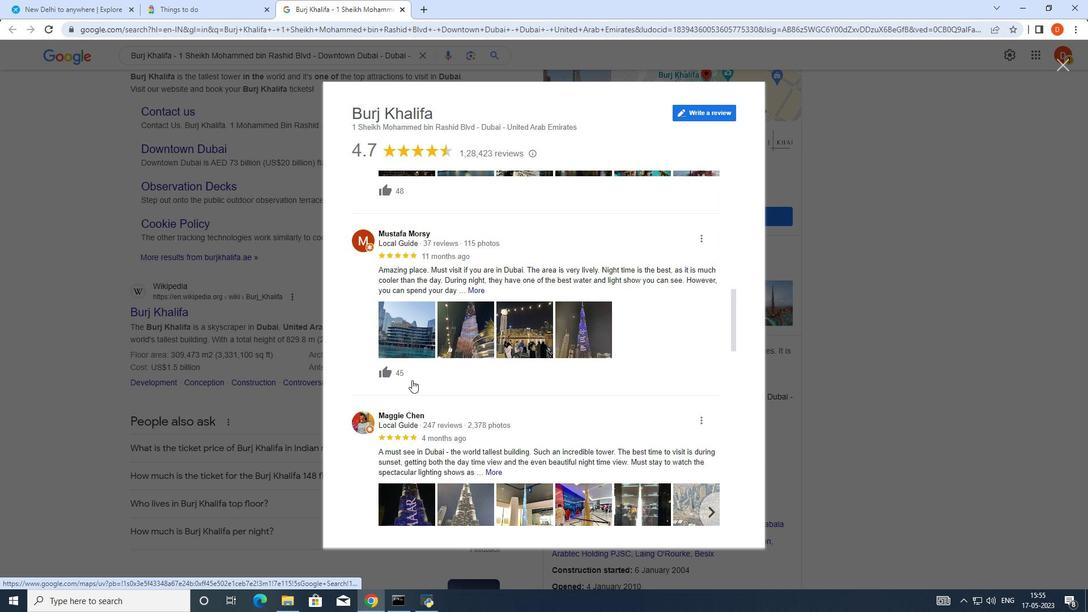
Action: Mouse moved to (489, 359)
Screenshot: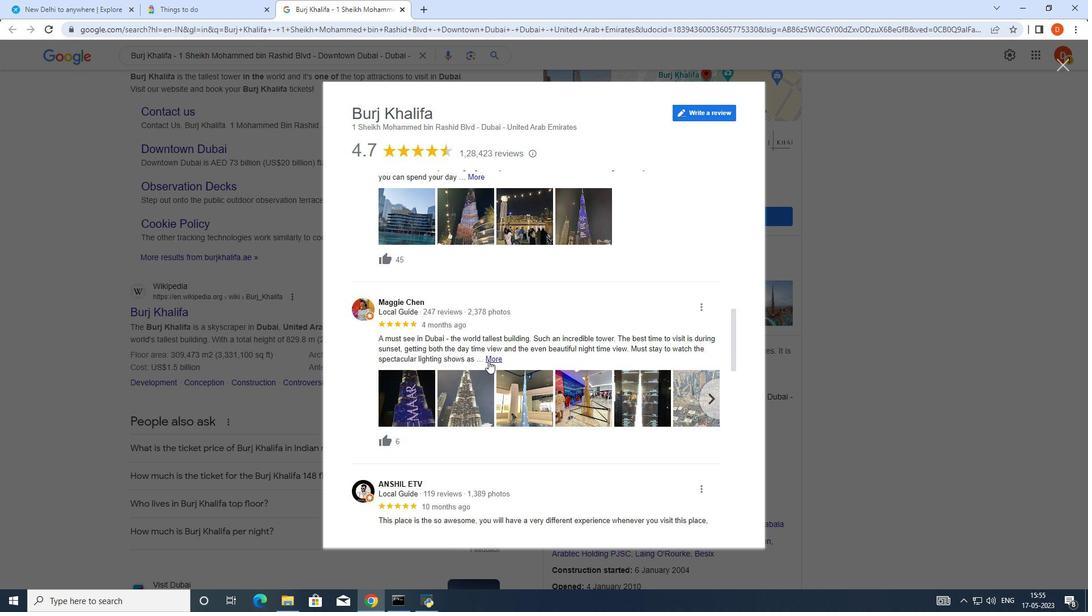 
Action: Mouse pressed left at (489, 359)
Screenshot: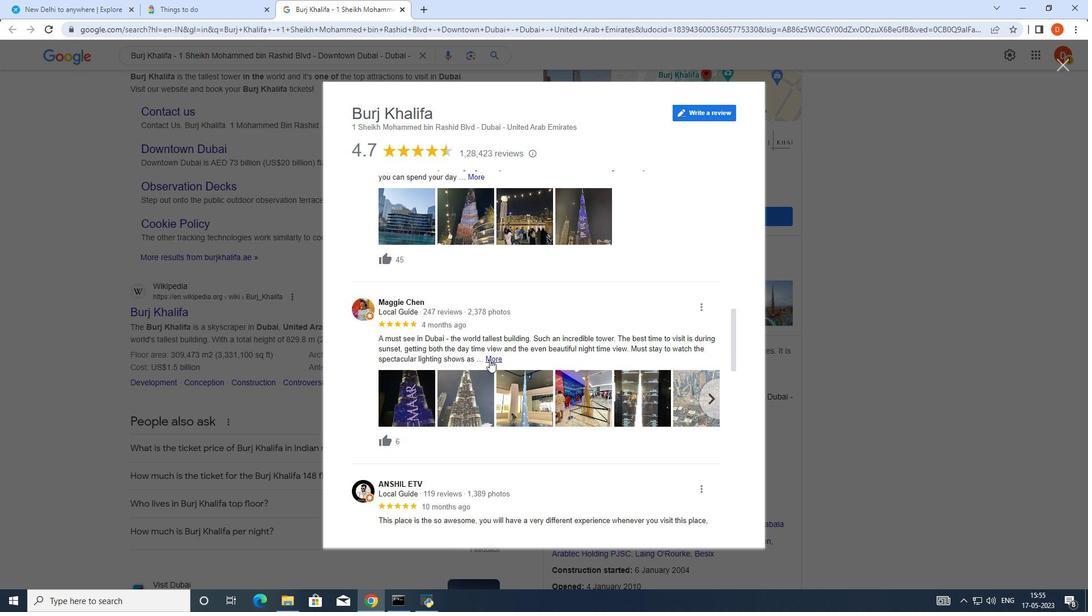 
Action: Mouse moved to (489, 364)
Screenshot: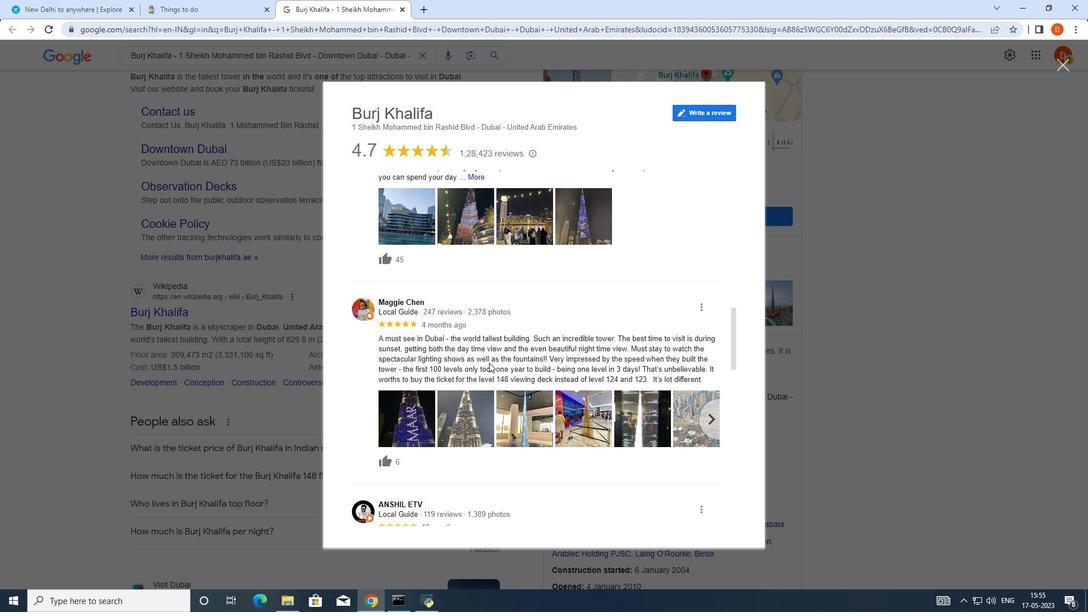 
Action: Mouse scrolled (489, 363) with delta (0, 0)
Screenshot: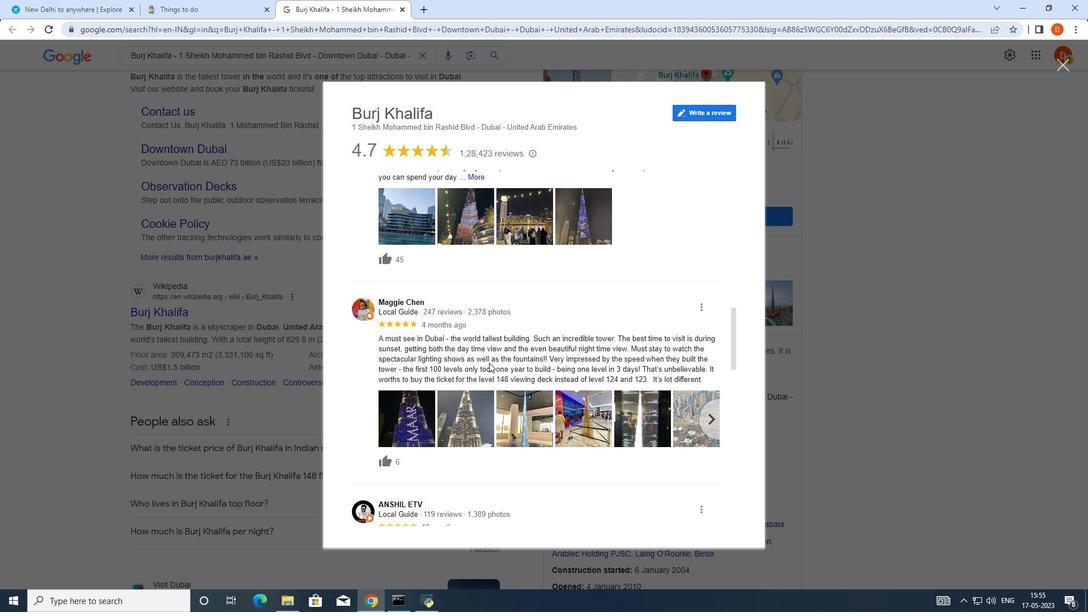 
Action: Mouse scrolled (489, 363) with delta (0, 0)
Screenshot: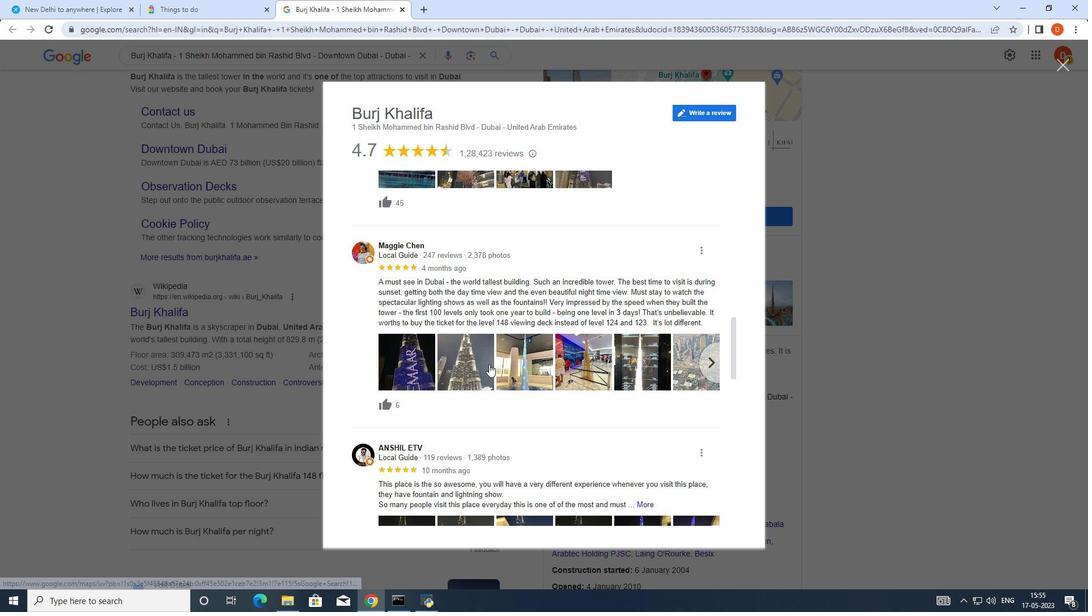 
Action: Mouse moved to (489, 366)
Screenshot: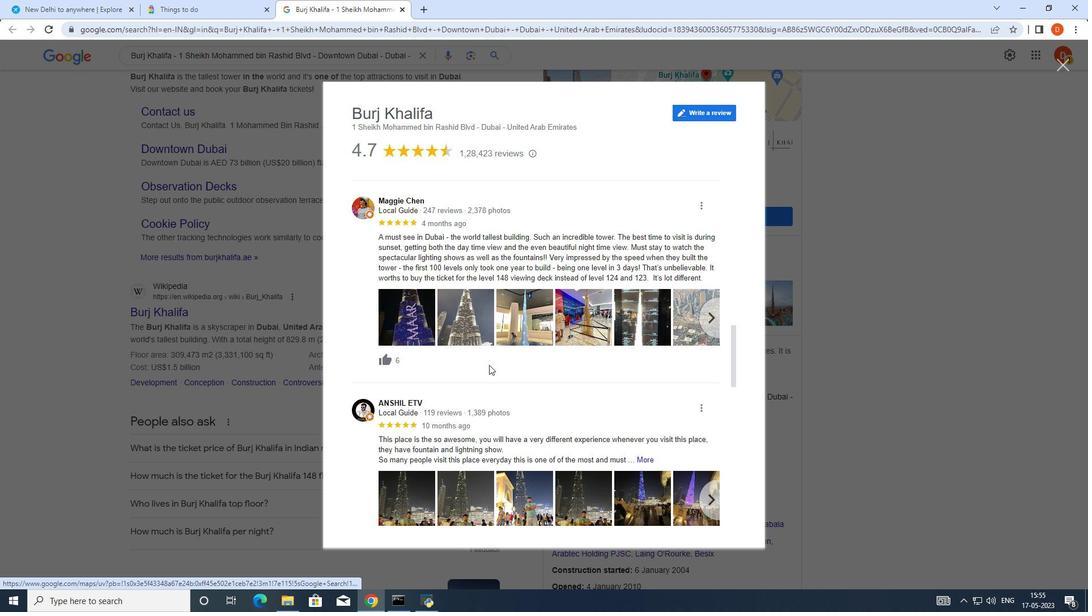
Action: Mouse scrolled (489, 366) with delta (0, 0)
Screenshot: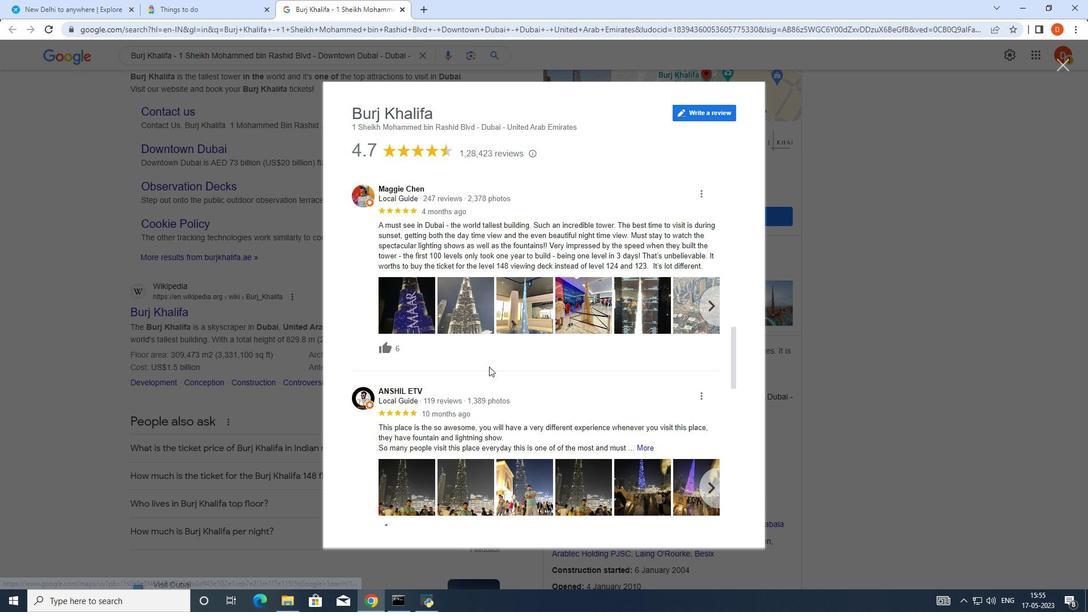 
Action: Mouse scrolled (489, 366) with delta (0, 0)
Screenshot: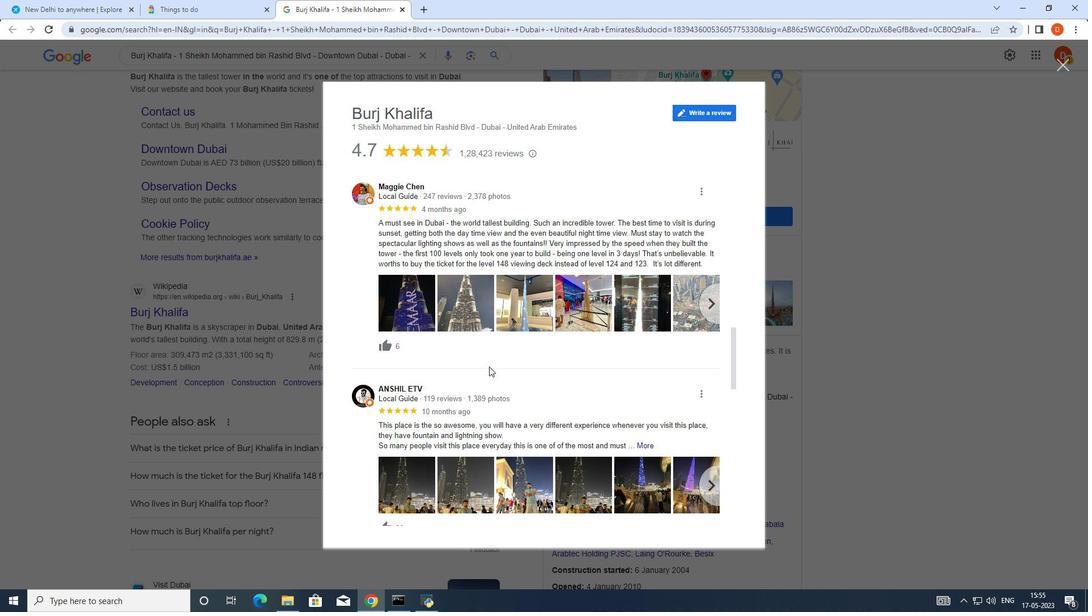 
Action: Mouse moved to (646, 334)
Screenshot: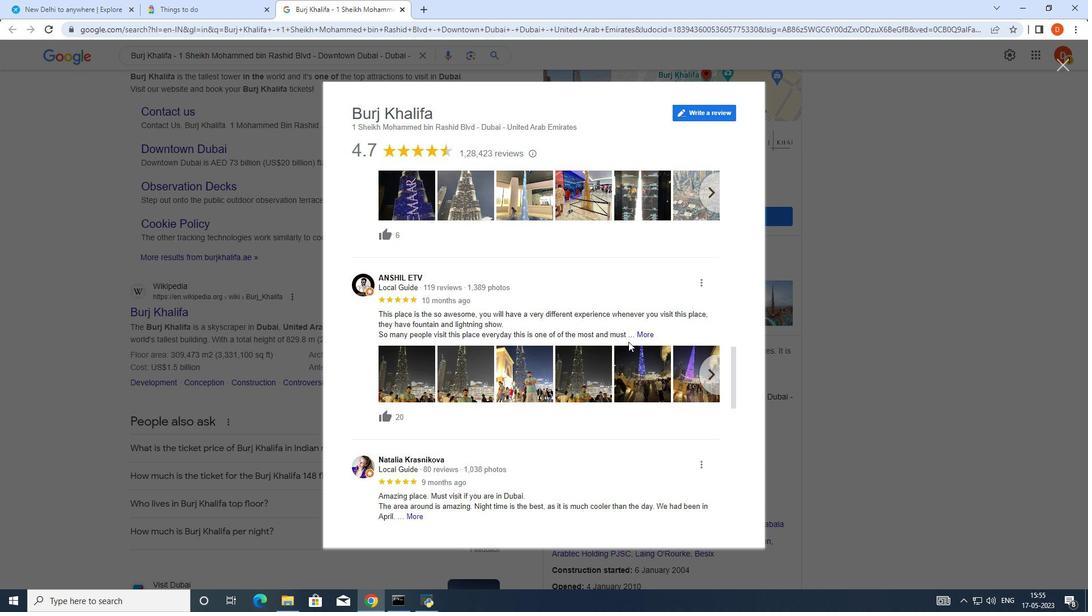 
Action: Mouse pressed left at (646, 334)
Screenshot: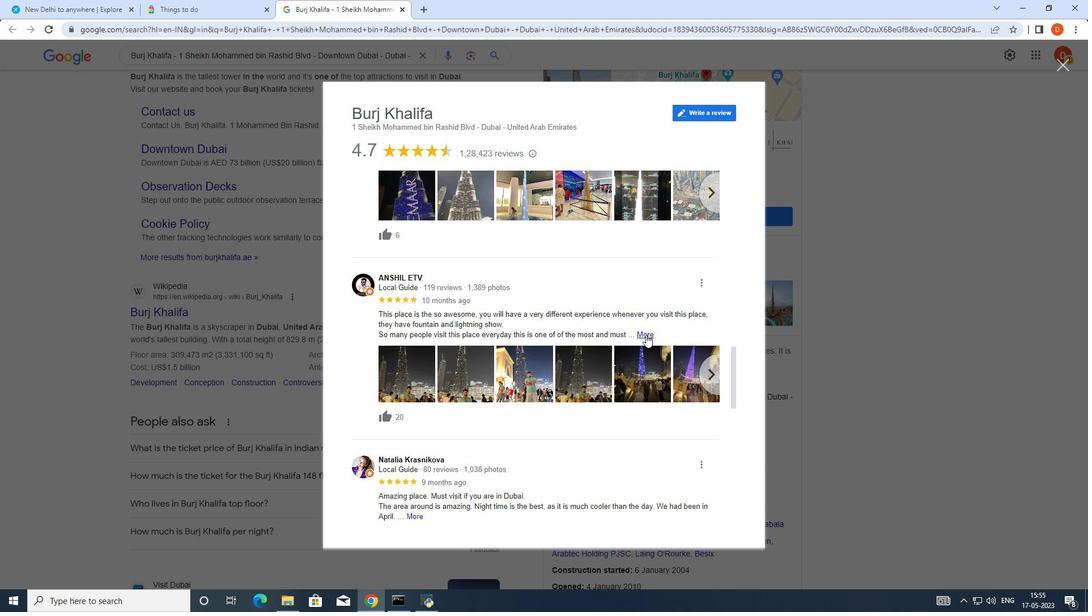 
Action: Mouse moved to (414, 410)
Screenshot: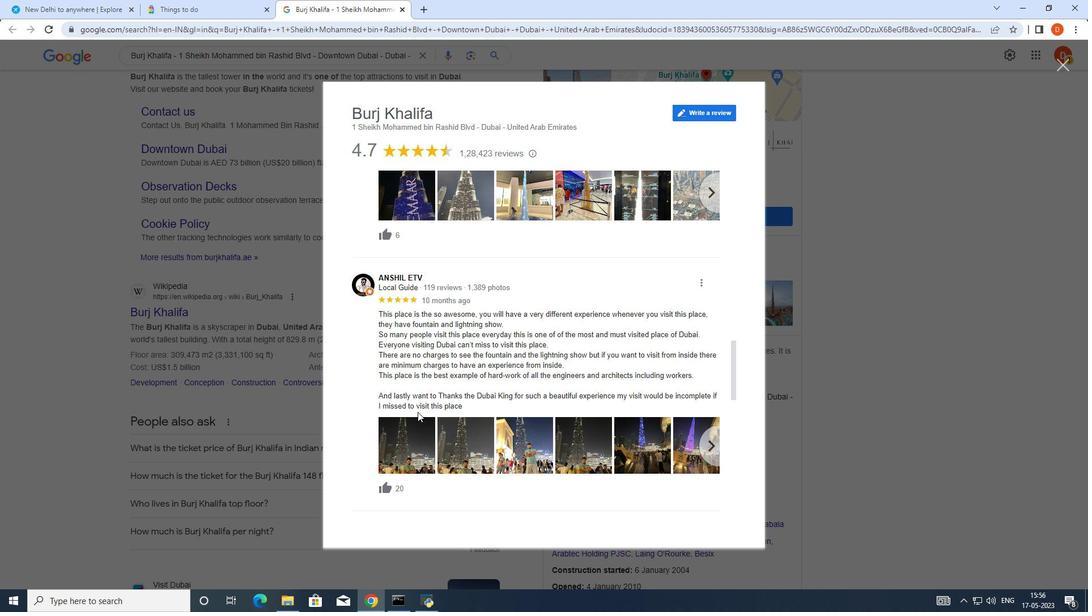 
Action: Mouse scrolled (414, 410) with delta (0, 0)
Screenshot: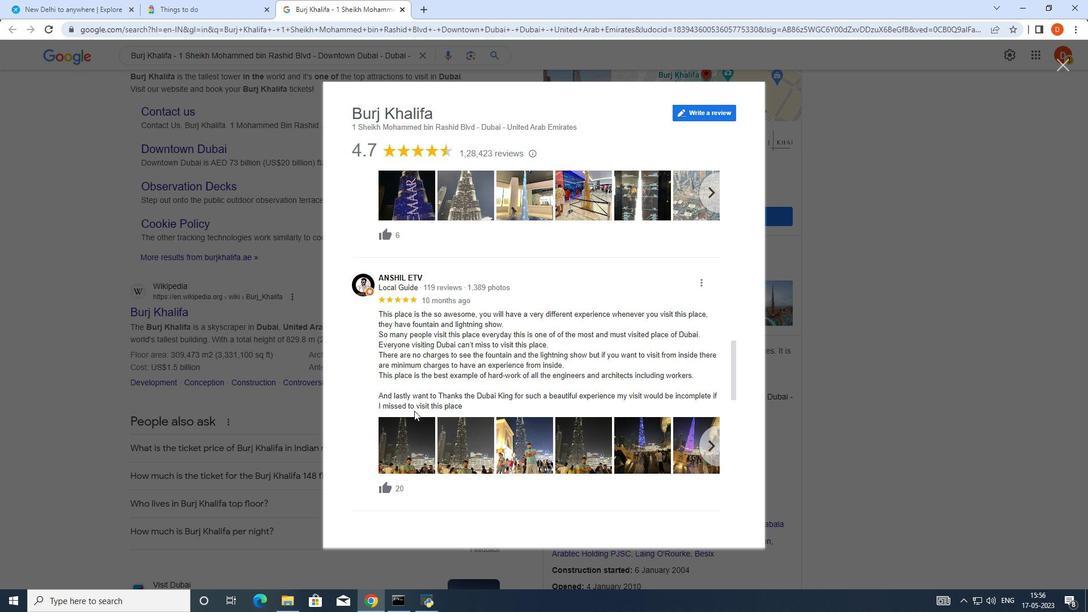 
Action: Mouse scrolled (414, 410) with delta (0, 0)
Screenshot: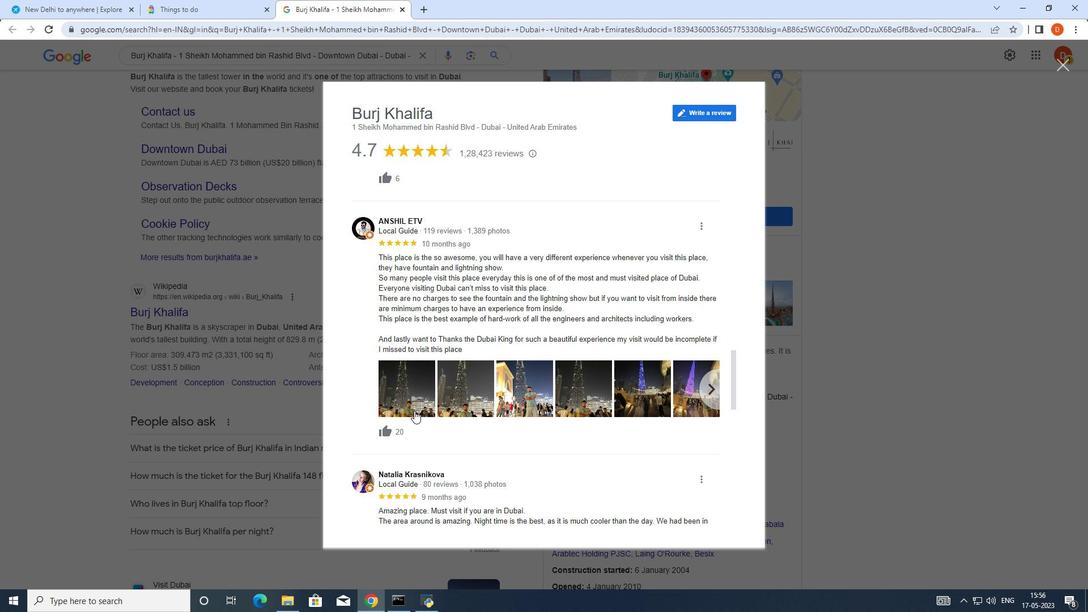 
Action: Mouse scrolled (414, 410) with delta (0, 0)
Screenshot: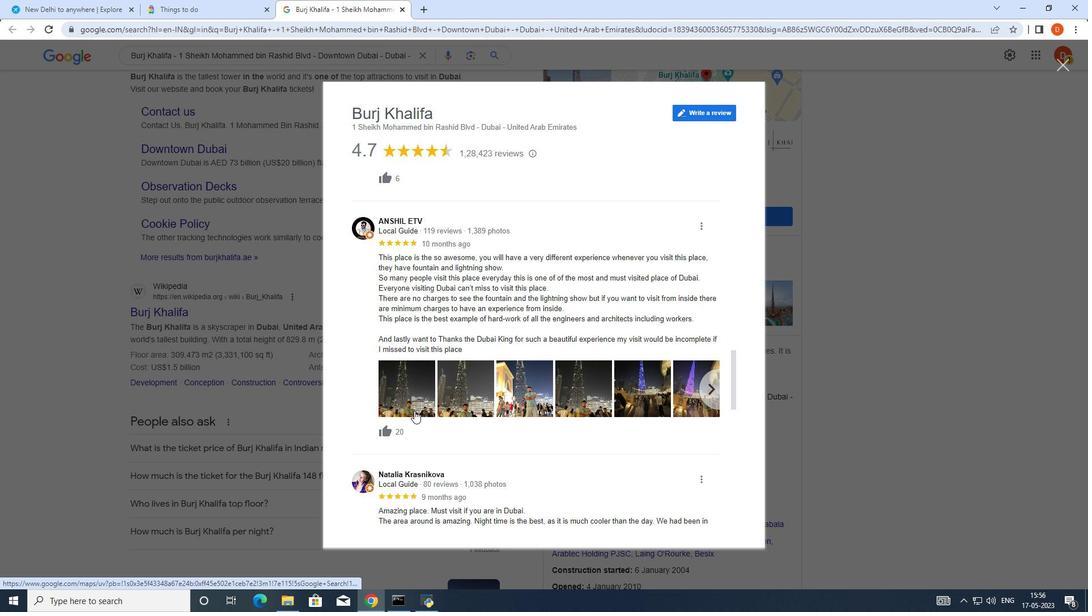 
Action: Mouse moved to (457, 215)
Screenshot: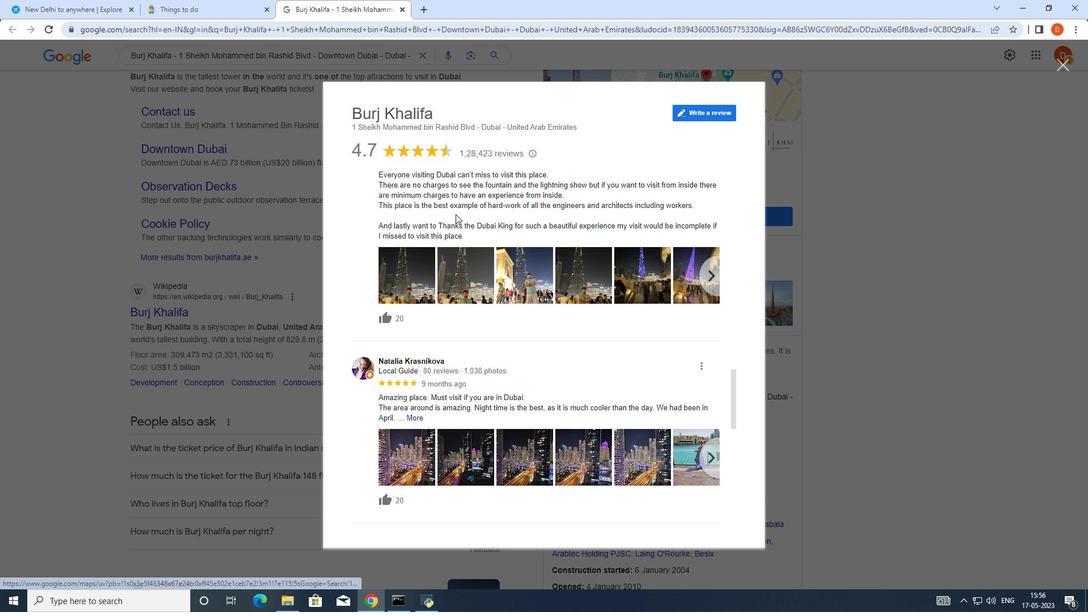 
Action: Mouse scrolled (457, 214) with delta (0, 0)
Screenshot: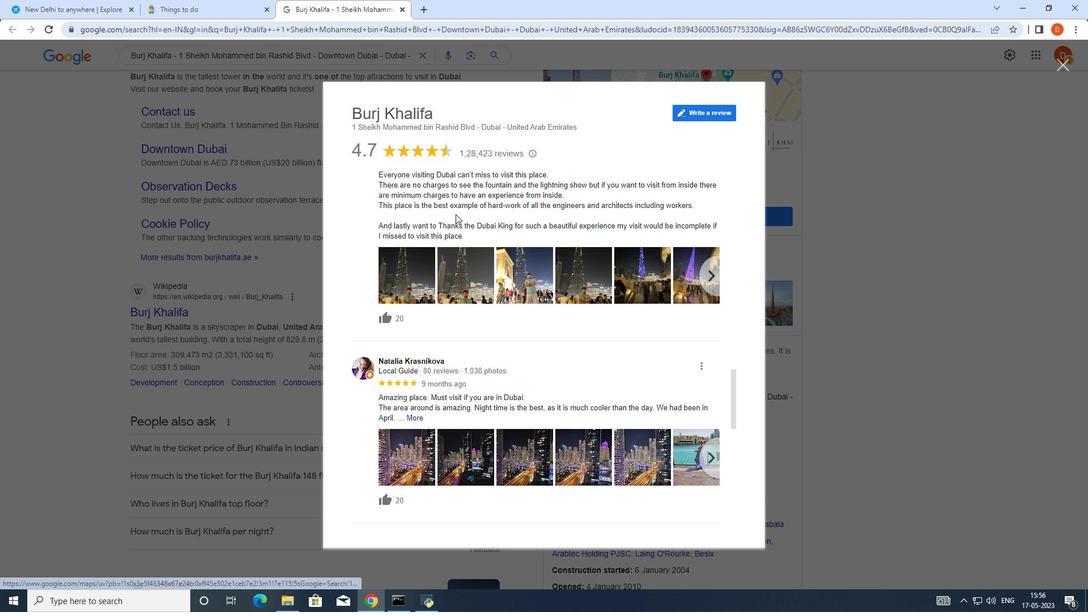 
Action: Mouse moved to (459, 216)
Screenshot: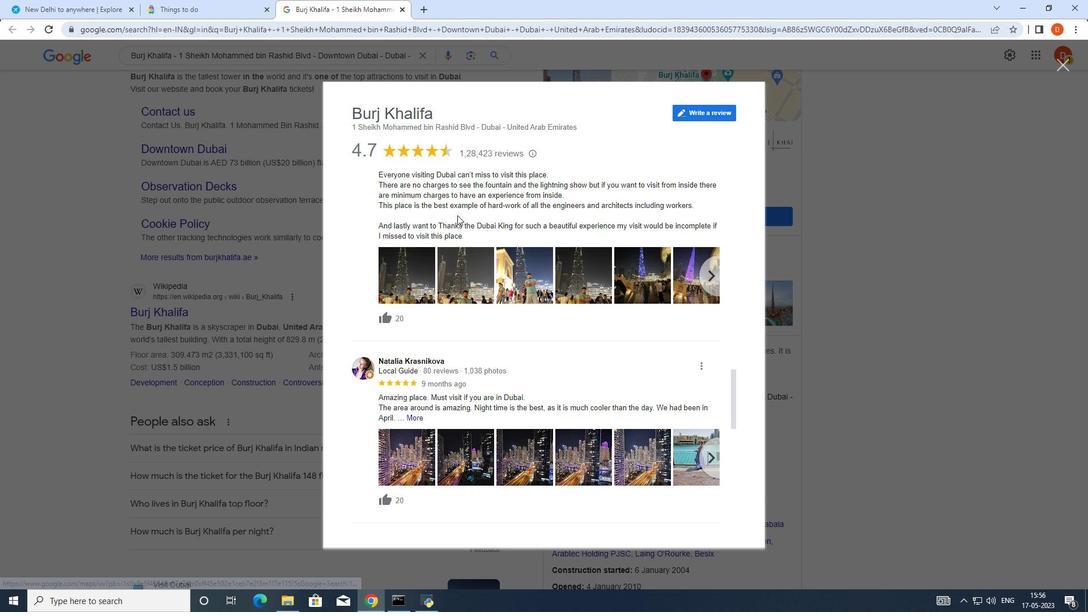 
Action: Mouse scrolled (459, 215) with delta (0, 0)
Screenshot: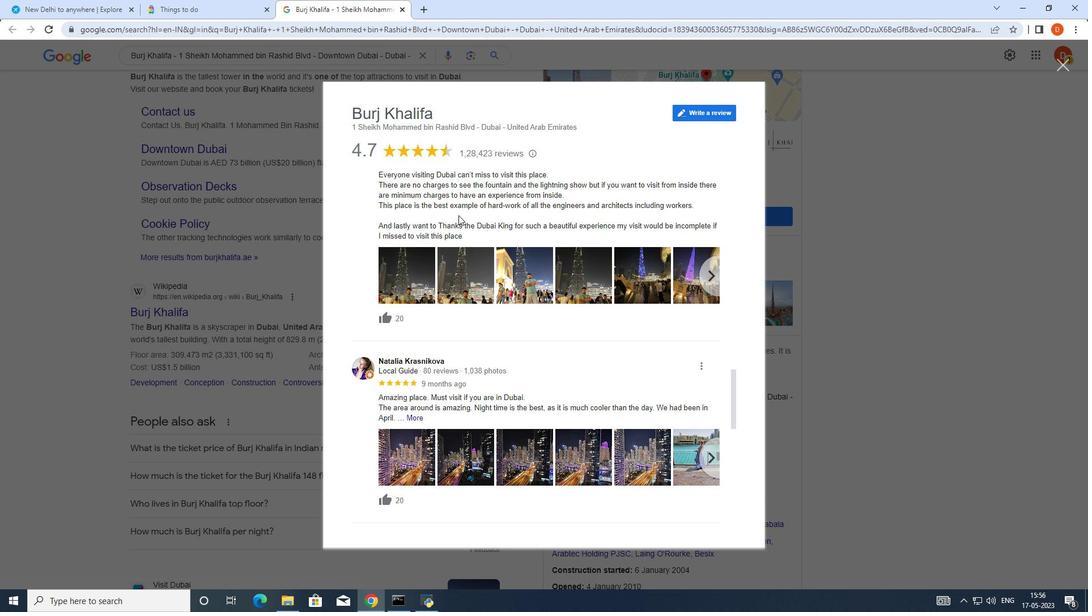 
Action: Mouse moved to (460, 219)
Screenshot: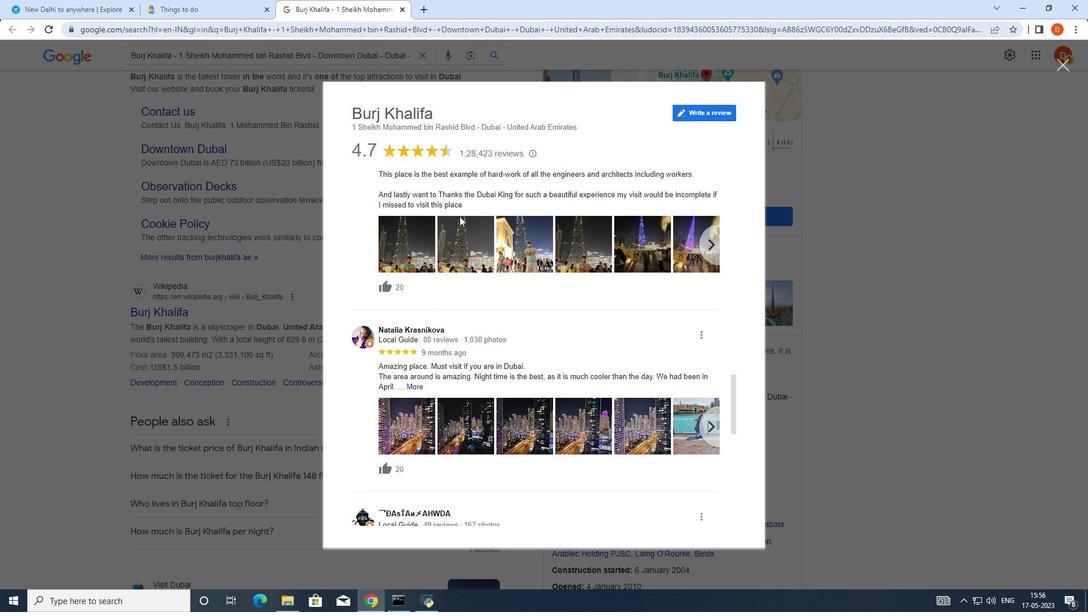 
Action: Mouse scrolled (460, 219) with delta (0, 0)
Screenshot: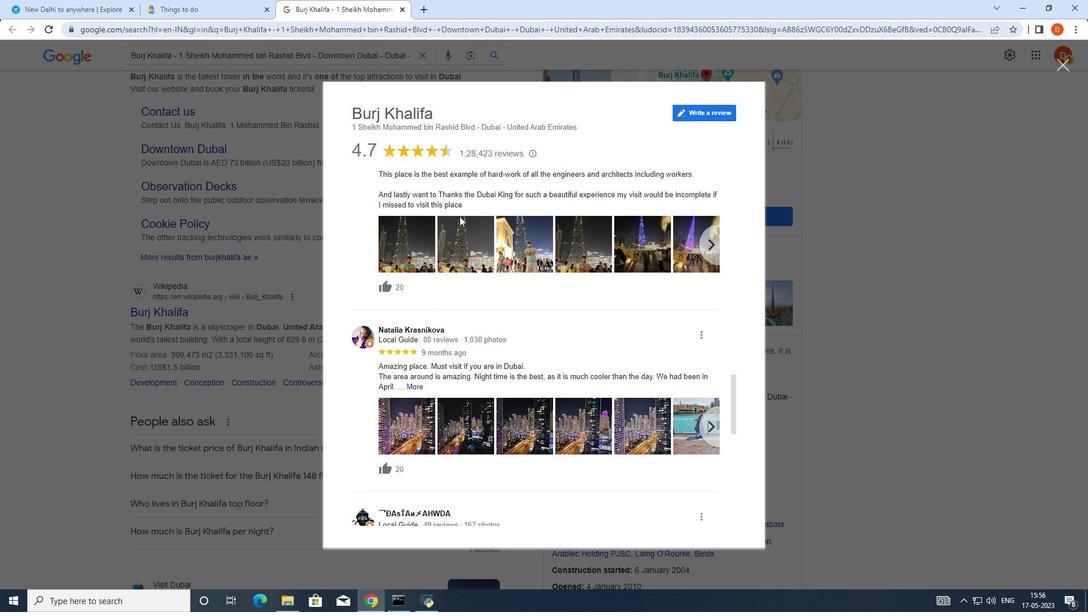 
Action: Mouse moved to (460, 223)
Screenshot: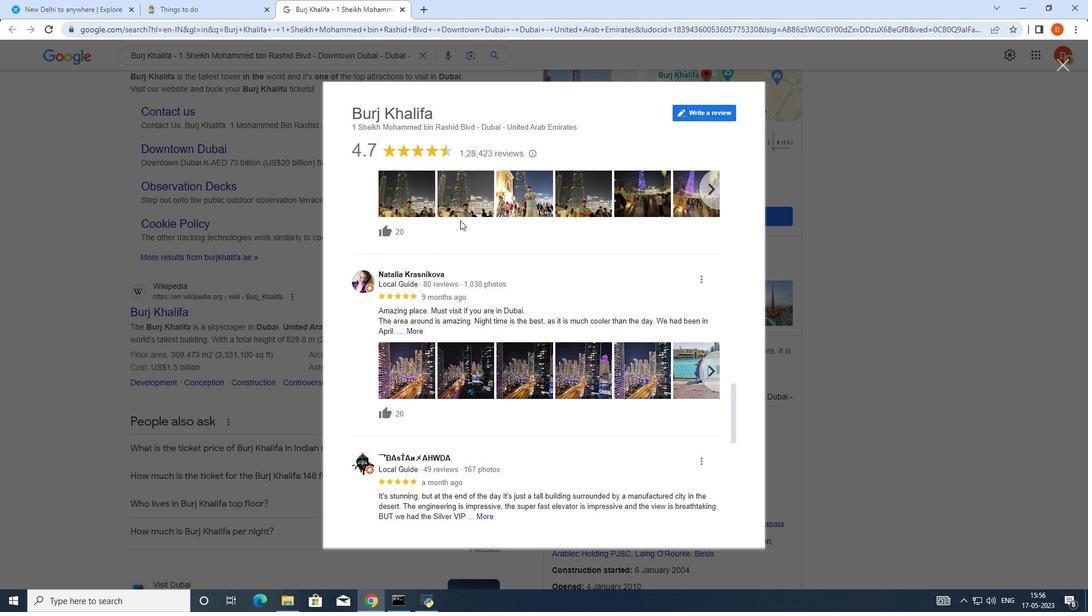 
Action: Mouse scrolled (460, 222) with delta (0, 0)
Screenshot: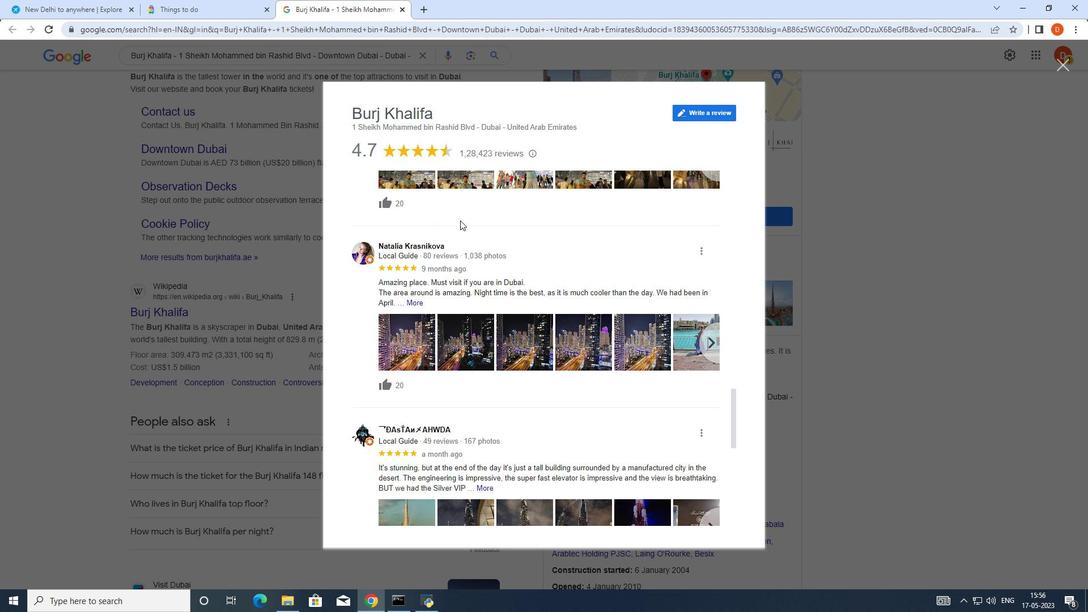 
Action: Mouse moved to (410, 205)
Screenshot: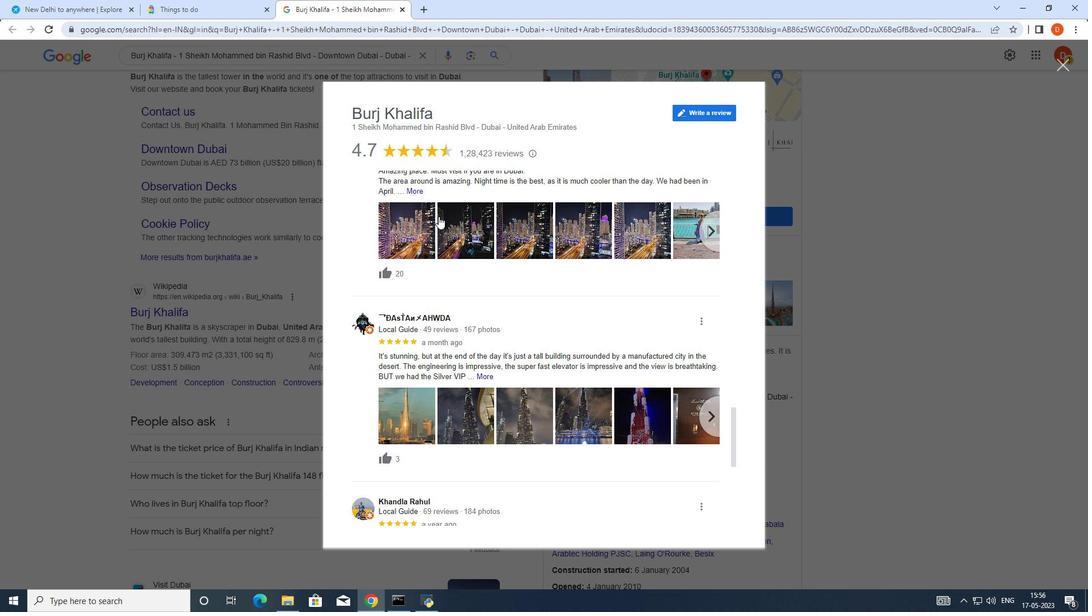 
Action: Mouse scrolled (410, 205) with delta (0, 0)
Screenshot: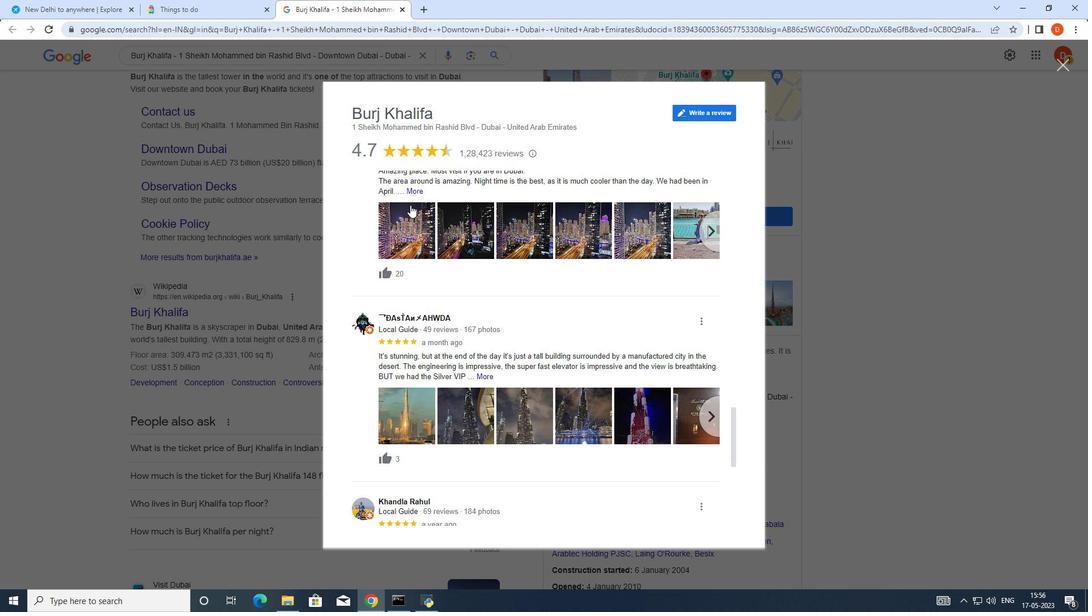 
Action: Mouse moved to (410, 204)
Screenshot: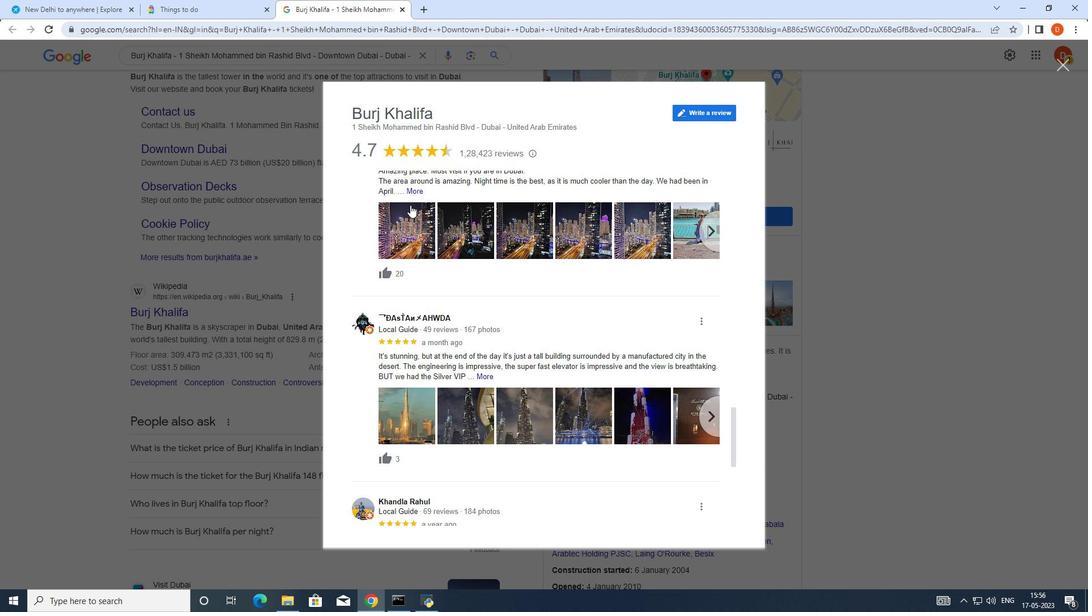 
Action: Mouse scrolled (410, 204) with delta (0, 0)
Screenshot: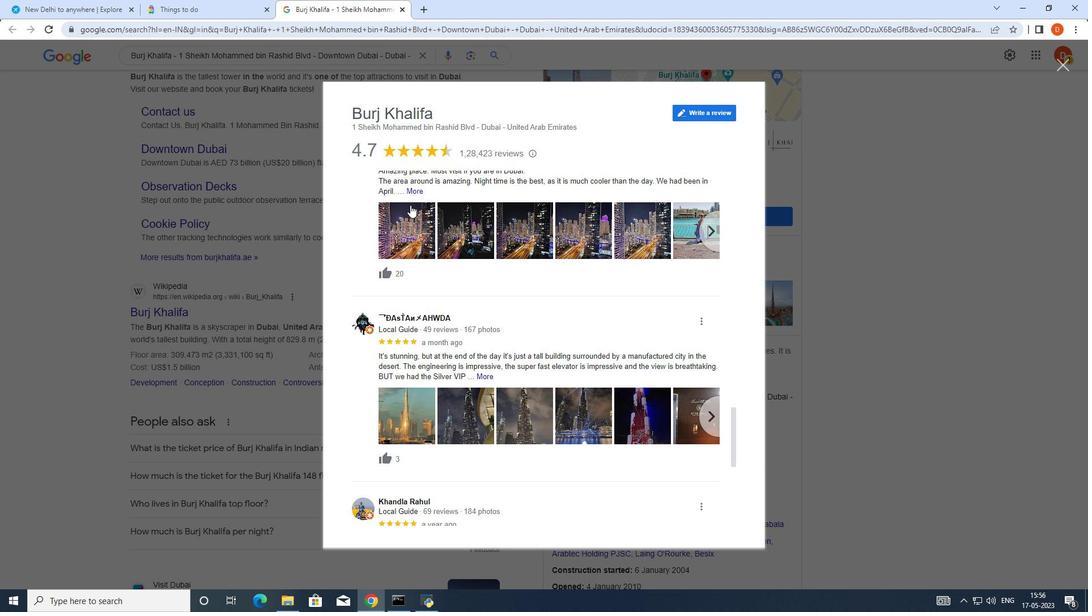 
Action: Mouse moved to (410, 300)
Screenshot: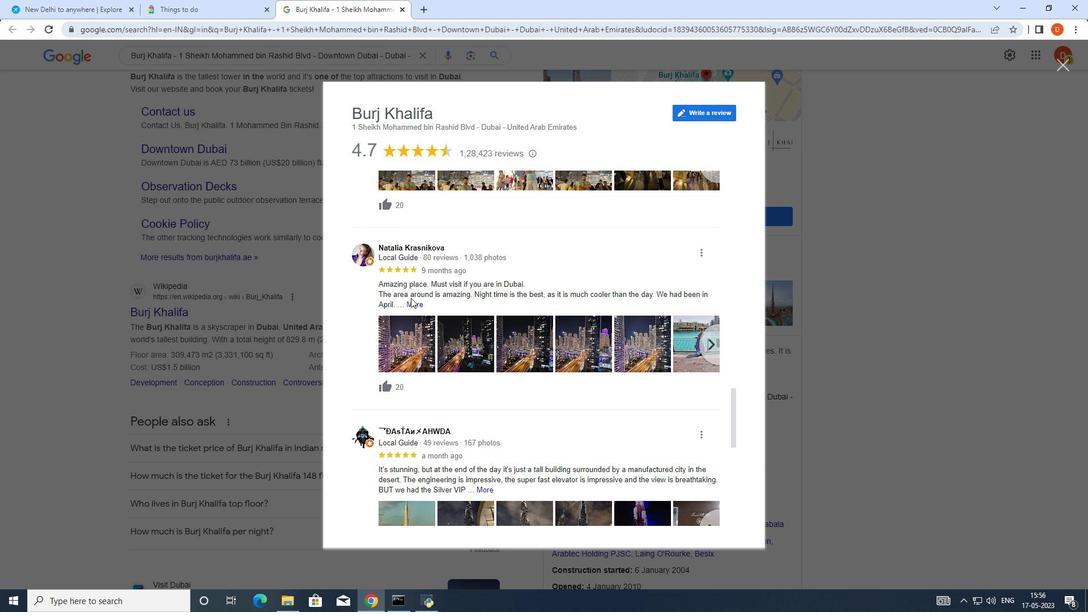 
Action: Mouse pressed left at (410, 300)
Screenshot: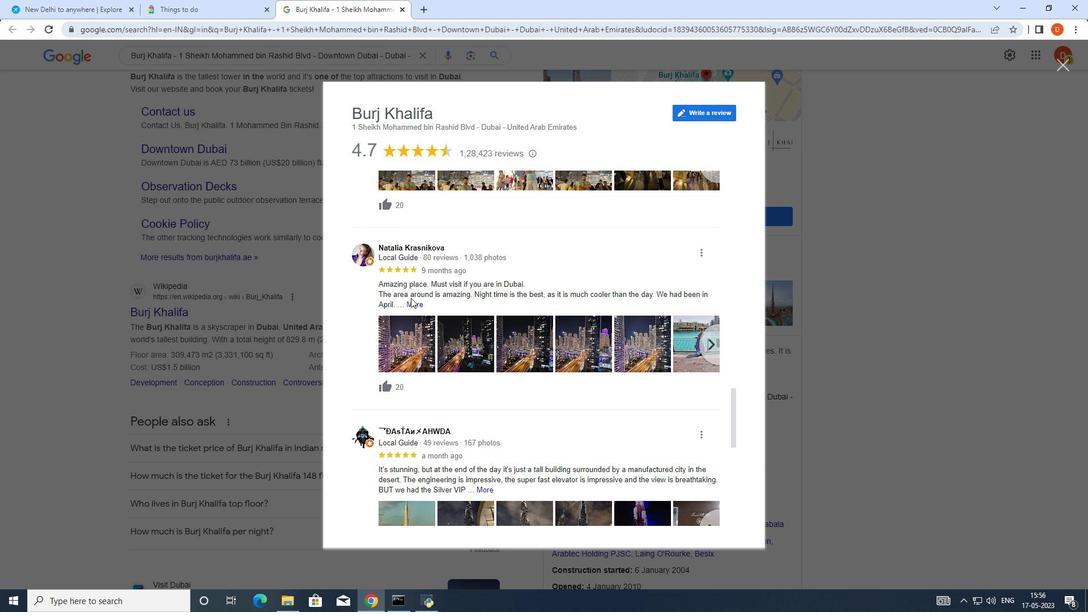 
Action: Mouse moved to (575, 428)
Screenshot: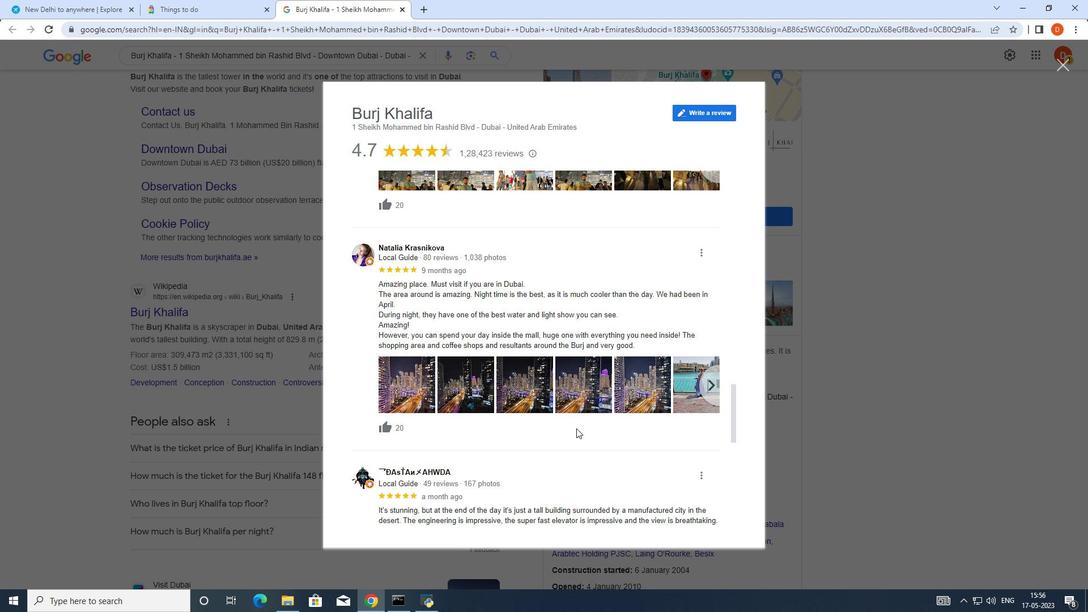 
